 Task: Find connections with filter location Ashmūn with filter topic #whatinspiresmewith filter profile language German with filter current company ESAF Bank with filter school Dr.Babasaheb Ambedkar Technological University, Lonere - Raigad with filter industry Market Research with filter service category Bankruptcy Law with filter keywords title Manufacturing Assembler
Action: Mouse moved to (558, 110)
Screenshot: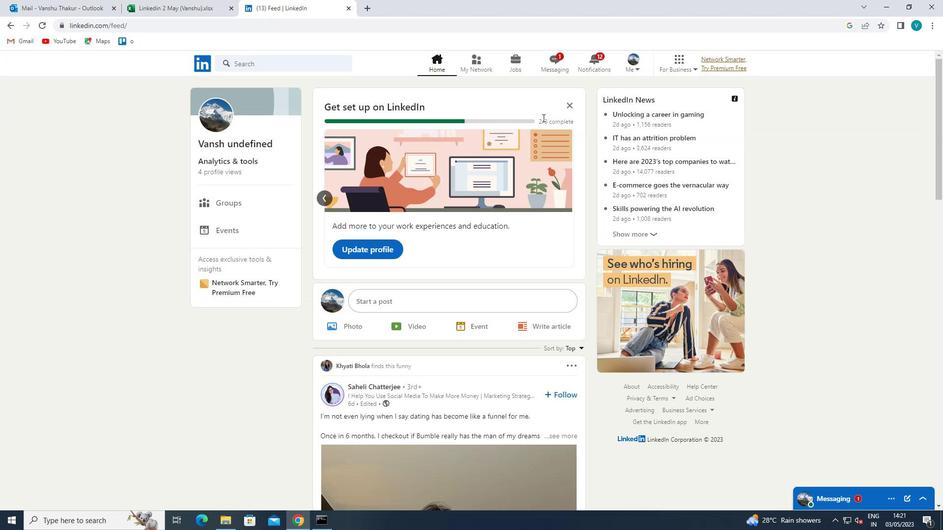 
Action: Mouse scrolled (558, 110) with delta (0, 0)
Screenshot: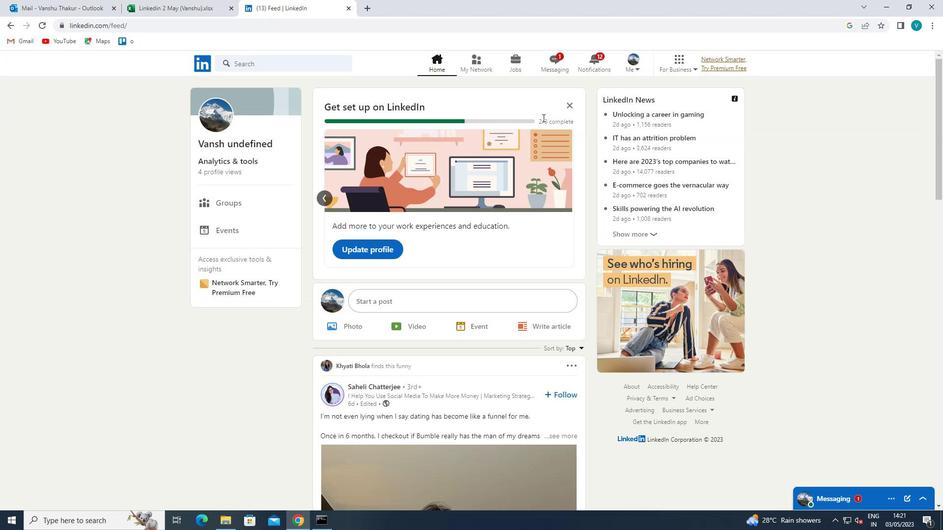 
Action: Mouse moved to (474, 61)
Screenshot: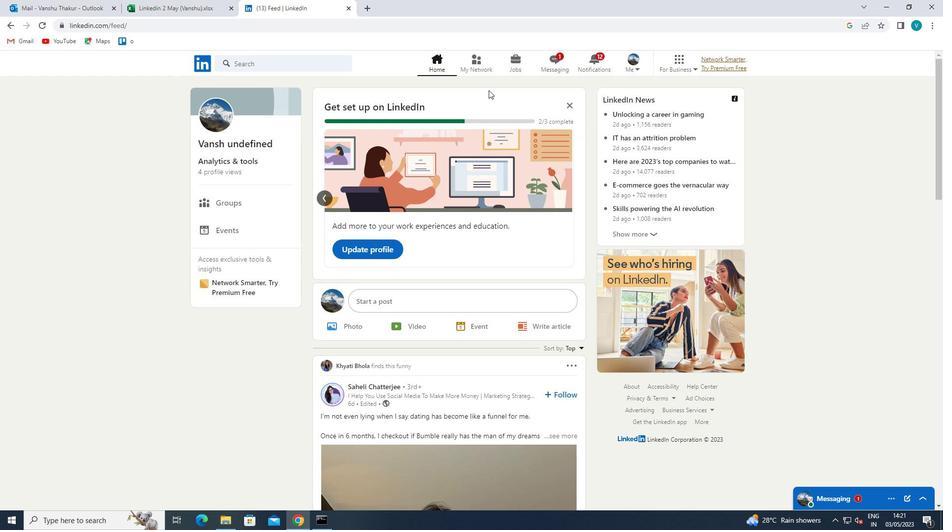 
Action: Mouse pressed left at (474, 61)
Screenshot: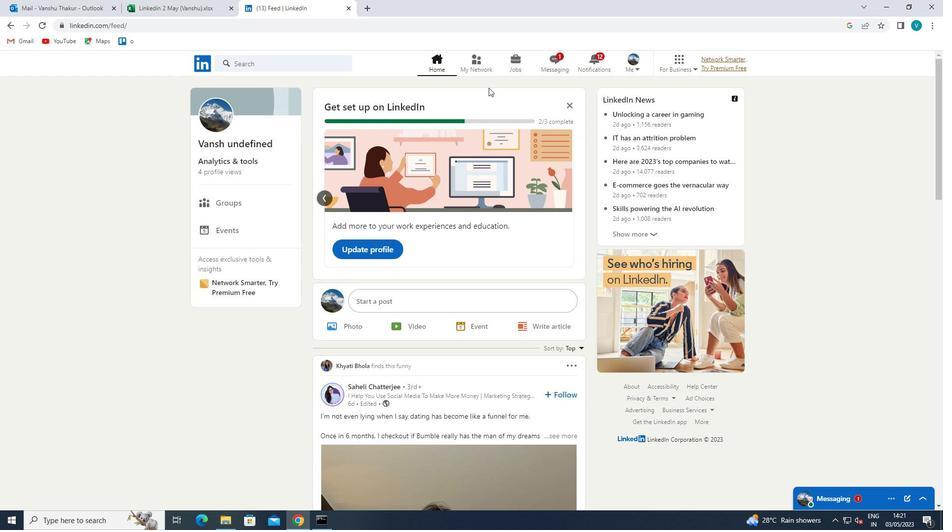 
Action: Mouse moved to (240, 115)
Screenshot: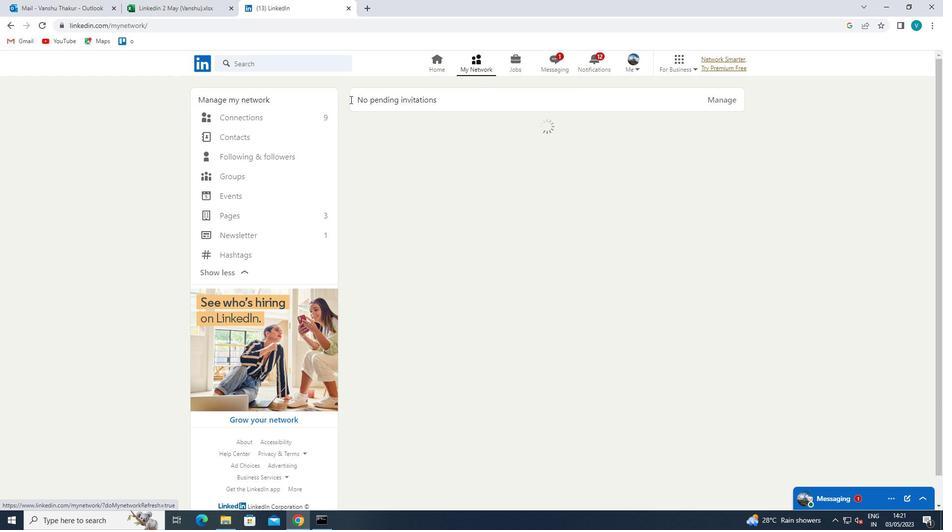 
Action: Mouse pressed left at (240, 115)
Screenshot: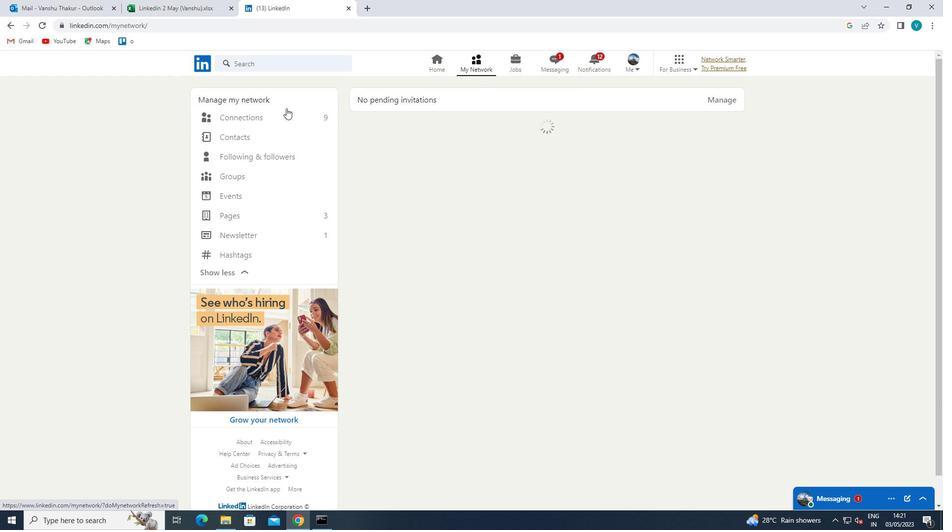 
Action: Mouse moved to (532, 116)
Screenshot: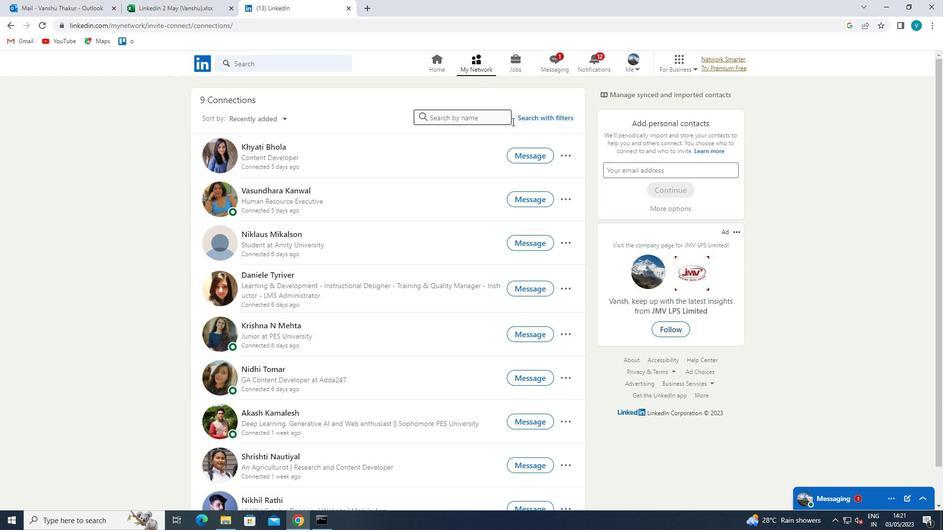 
Action: Mouse pressed left at (532, 116)
Screenshot: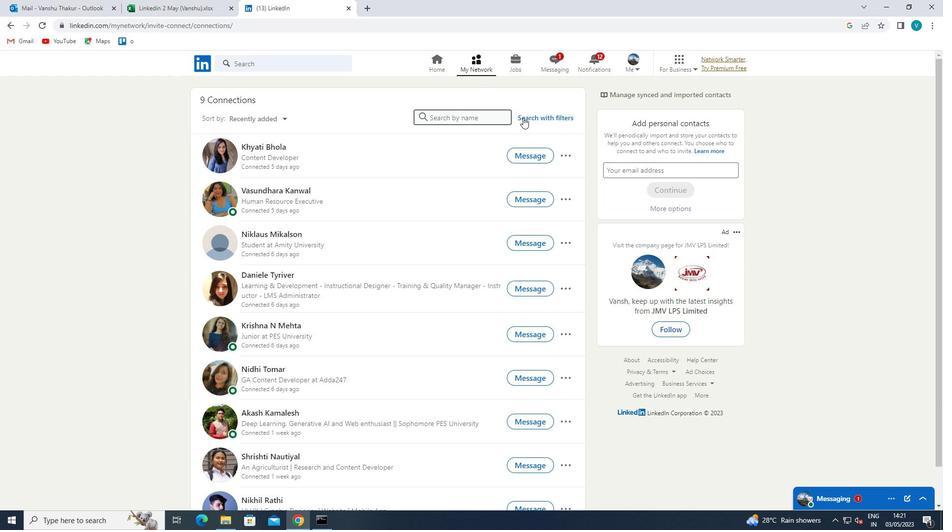
Action: Mouse moved to (477, 90)
Screenshot: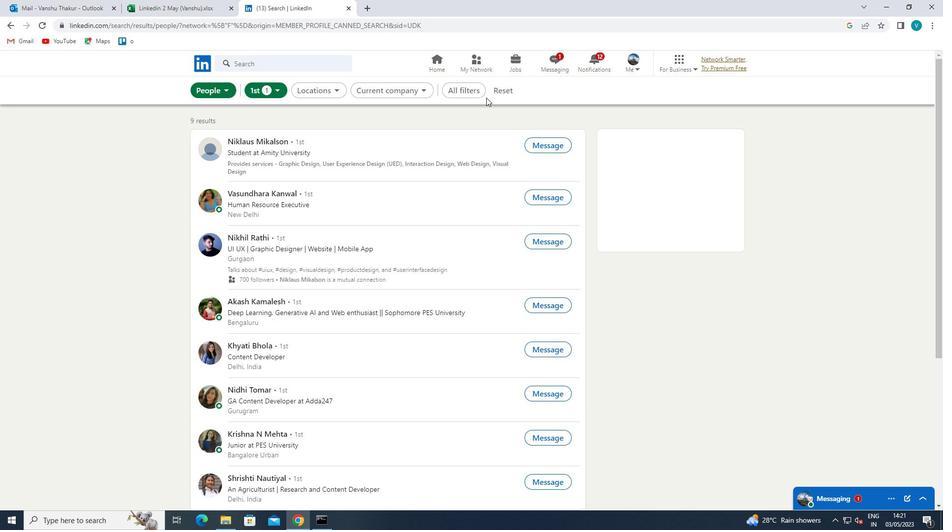 
Action: Mouse pressed left at (477, 90)
Screenshot: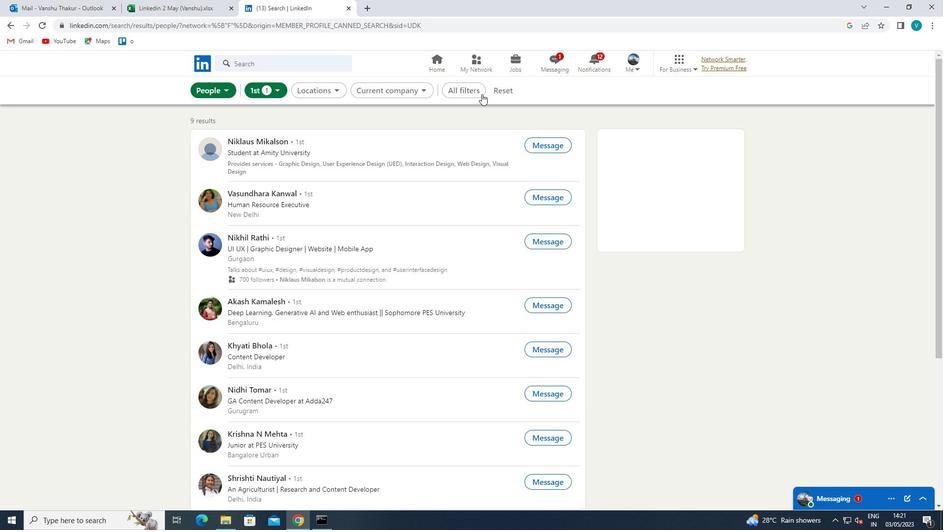 
Action: Mouse moved to (697, 163)
Screenshot: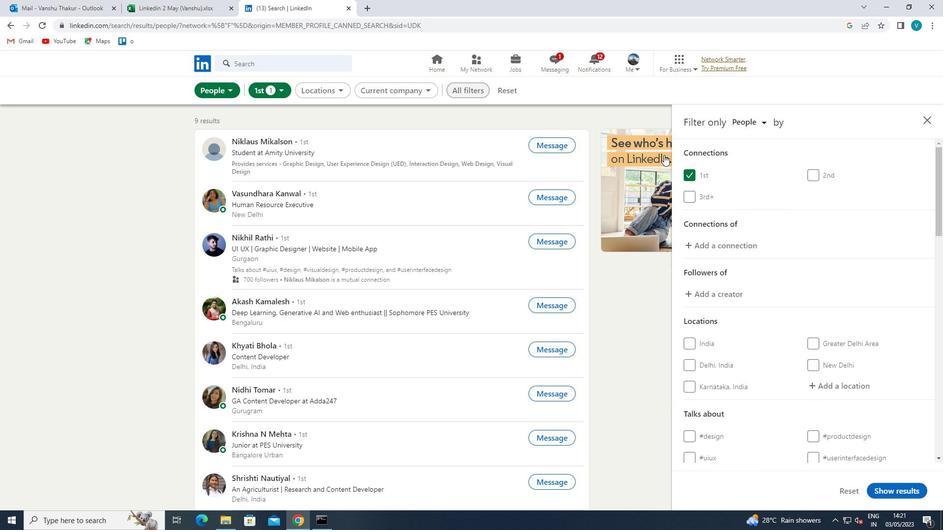 
Action: Mouse scrolled (697, 163) with delta (0, 0)
Screenshot: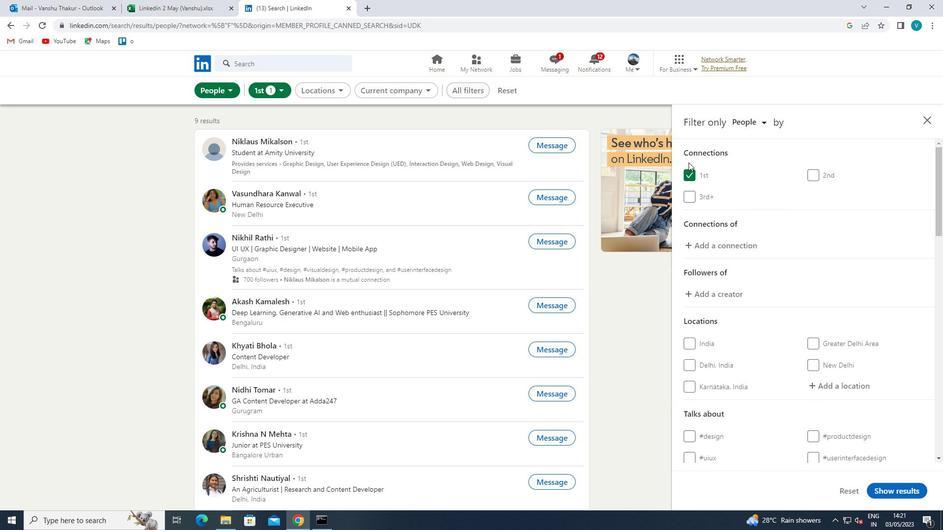 
Action: Mouse scrolled (697, 163) with delta (0, 0)
Screenshot: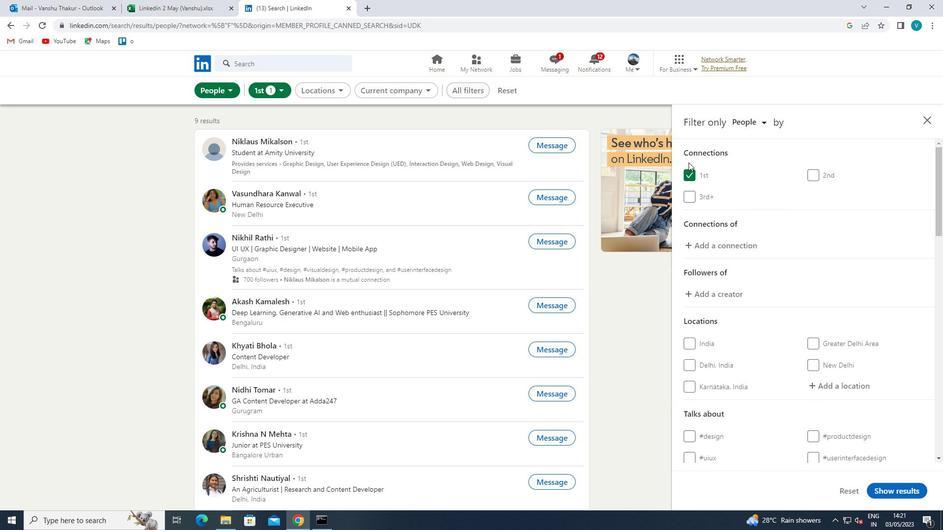 
Action: Mouse moved to (856, 287)
Screenshot: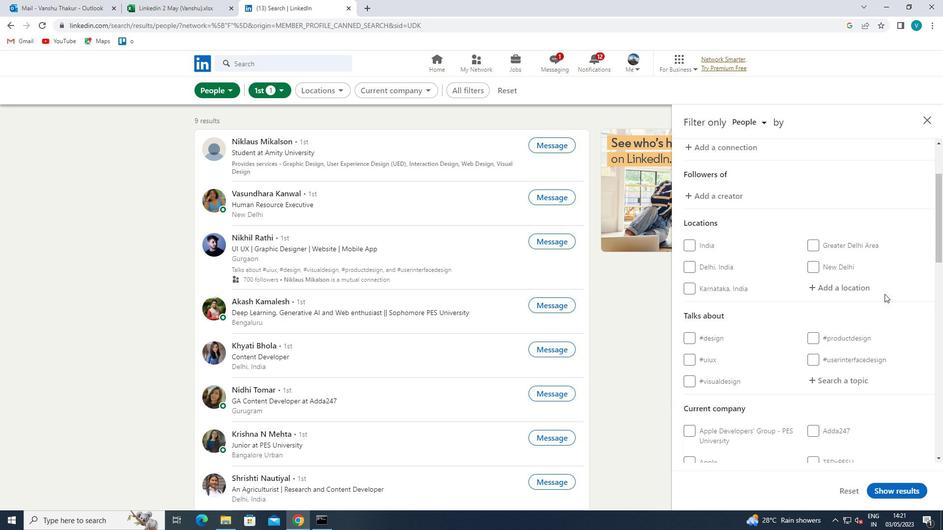 
Action: Mouse pressed left at (856, 287)
Screenshot: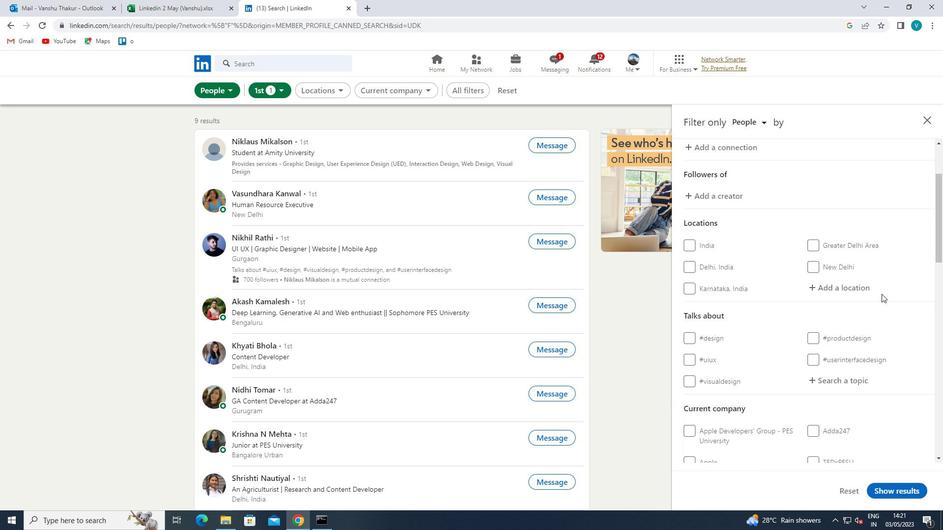 
Action: Mouse moved to (459, 120)
Screenshot: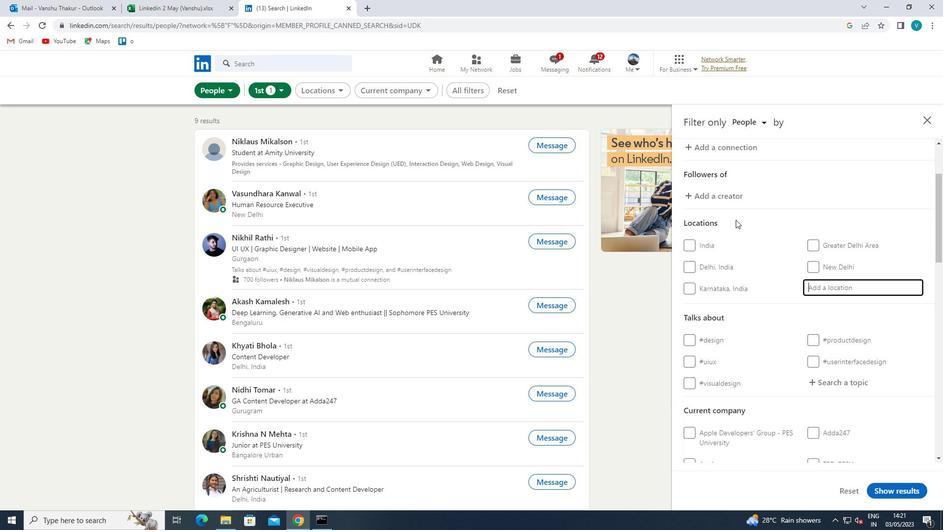 
Action: Key pressed <Key.shift>ASHMUN
Screenshot: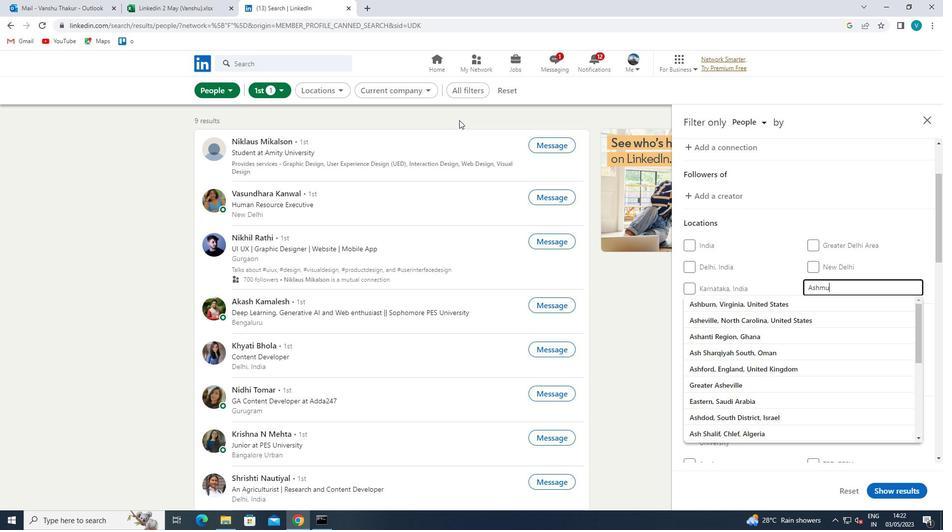 
Action: Mouse moved to (748, 285)
Screenshot: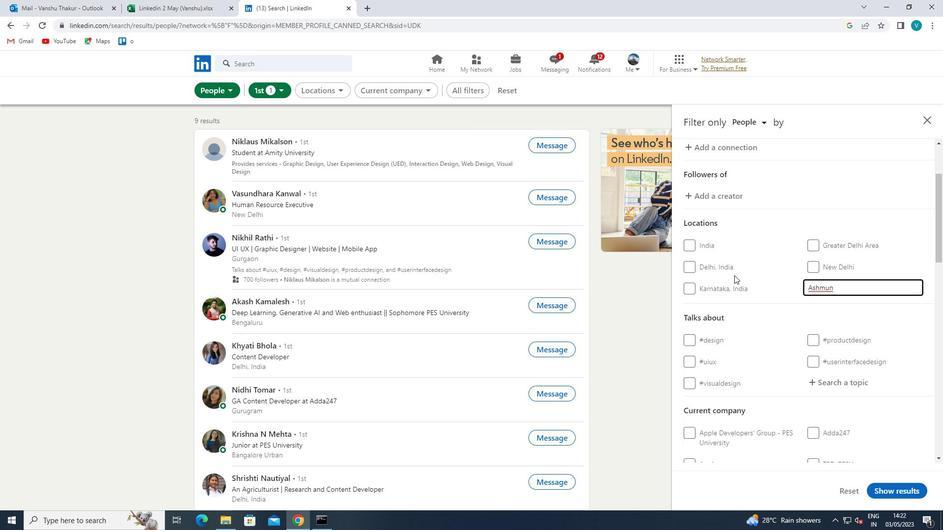 
Action: Mouse pressed left at (748, 285)
Screenshot: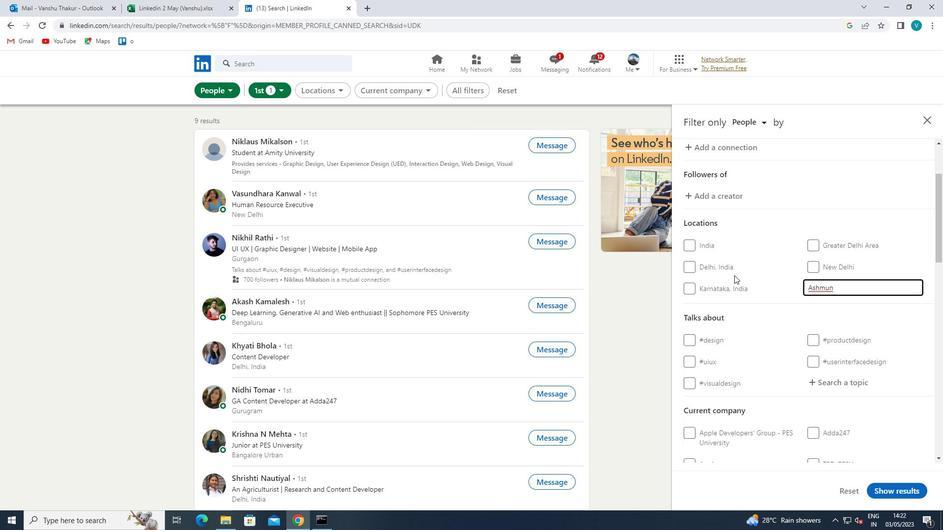 
Action: Mouse moved to (829, 311)
Screenshot: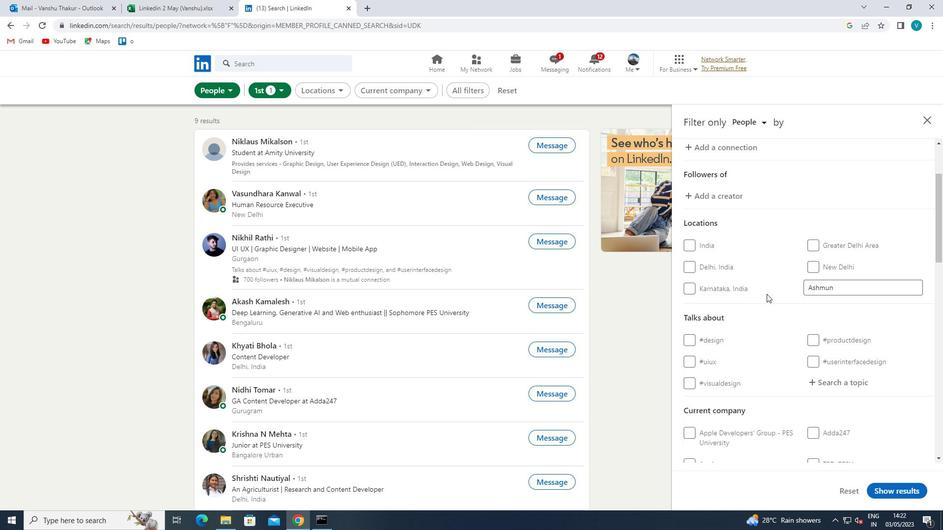 
Action: Mouse scrolled (829, 311) with delta (0, 0)
Screenshot: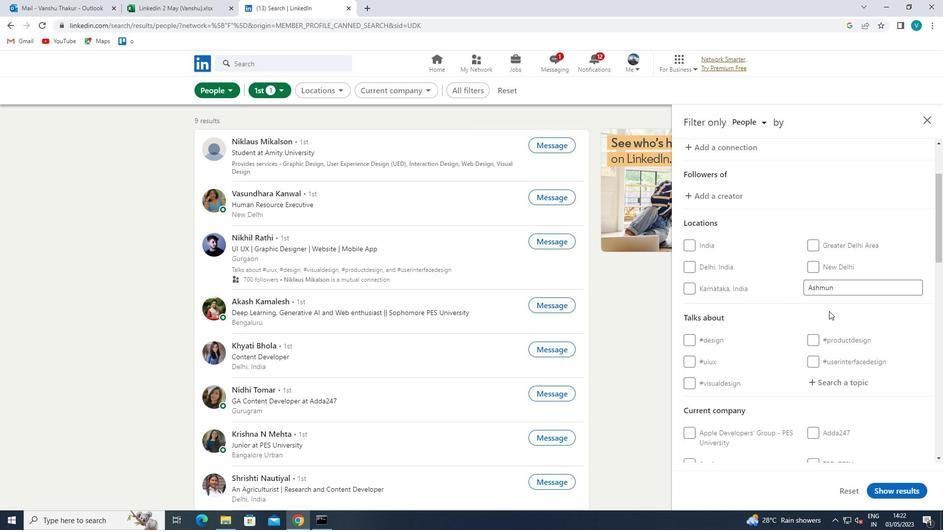 
Action: Mouse scrolled (829, 311) with delta (0, 0)
Screenshot: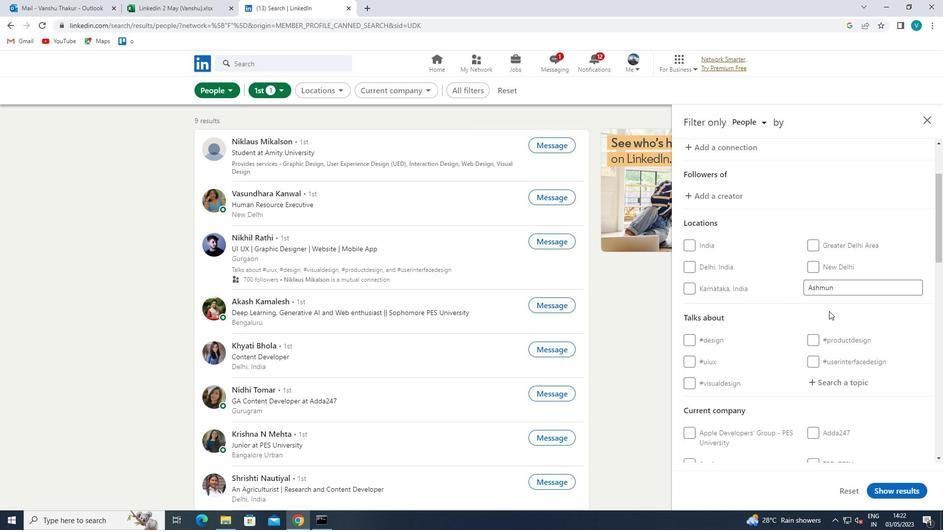 
Action: Mouse moved to (841, 288)
Screenshot: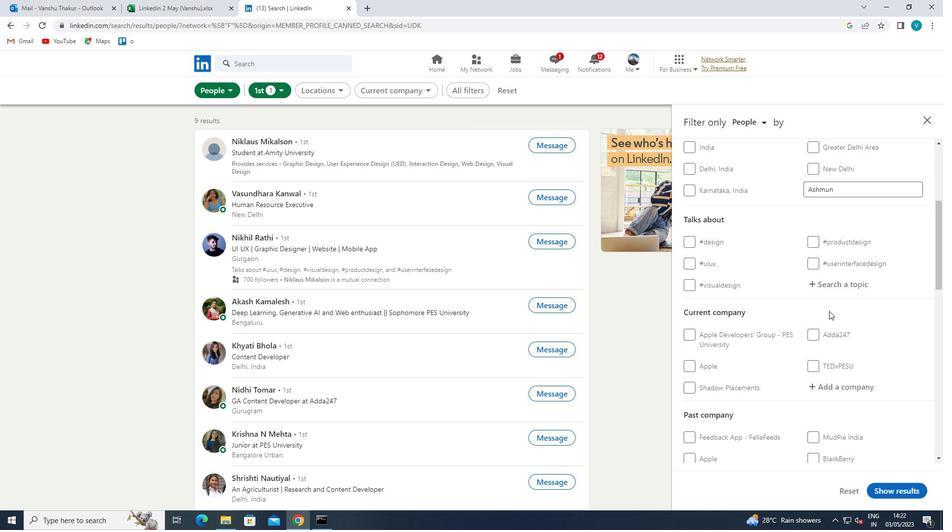 
Action: Mouse pressed left at (841, 288)
Screenshot: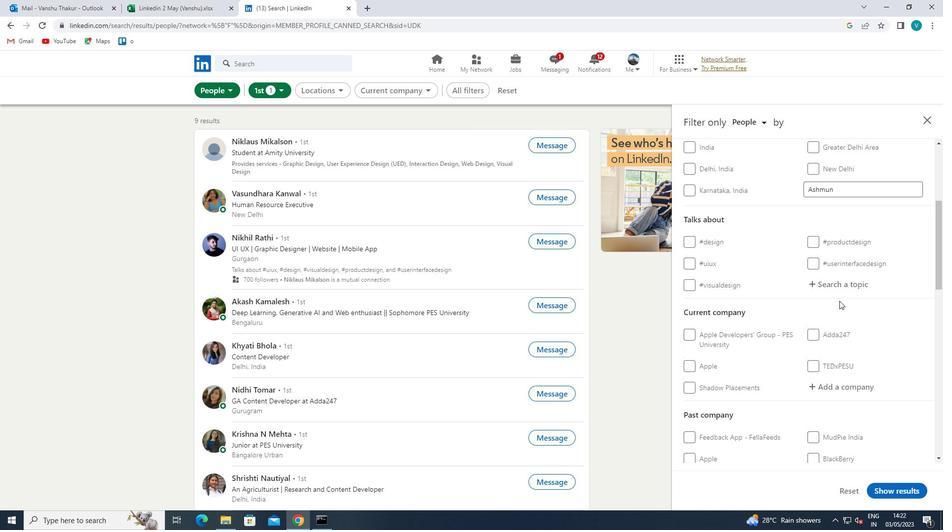 
Action: Mouse moved to (742, 232)
Screenshot: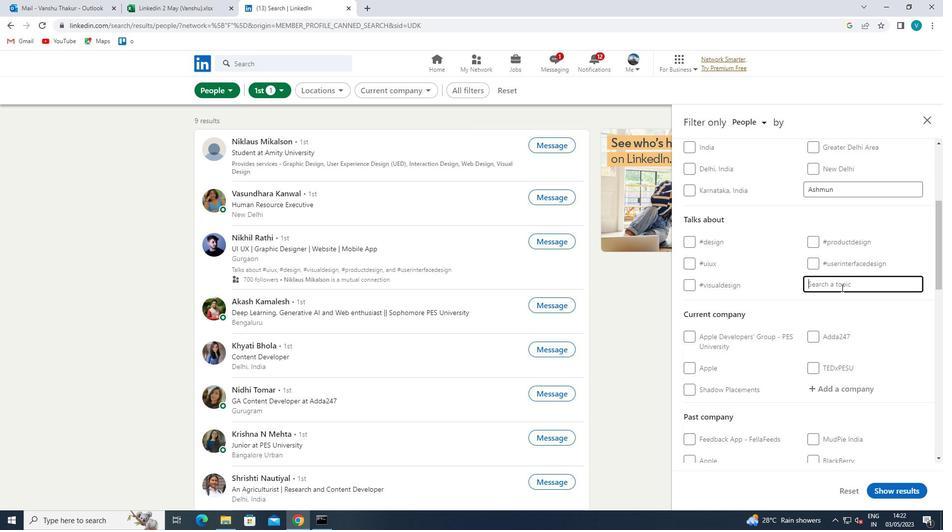 
Action: Key pressed WHATINSPIRES
Screenshot: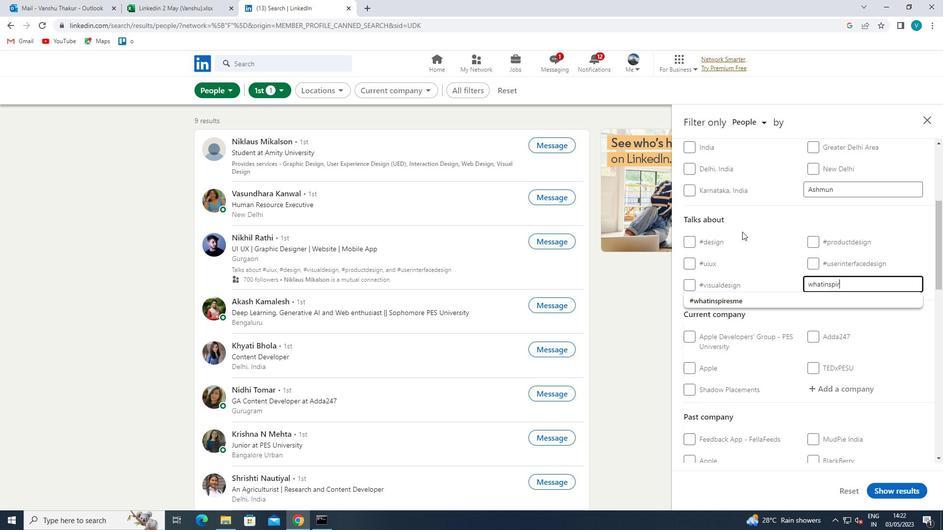 
Action: Mouse moved to (745, 297)
Screenshot: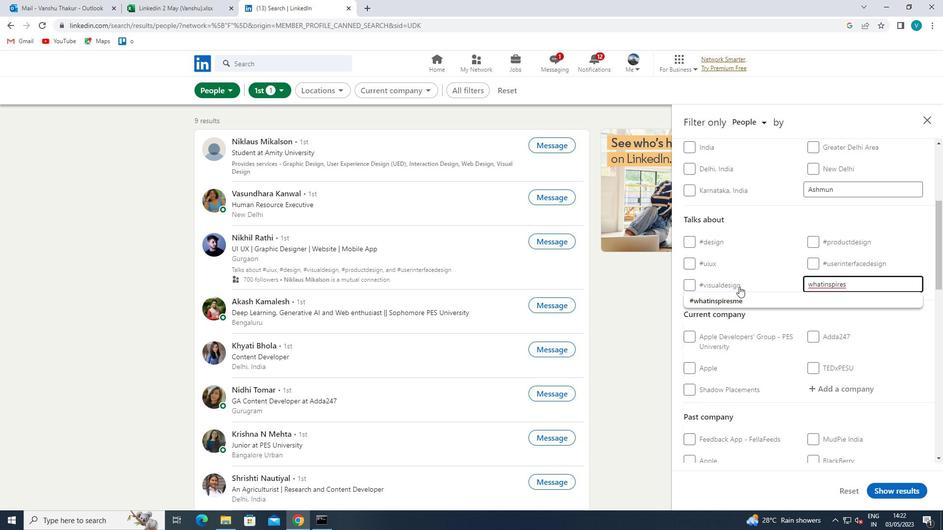 
Action: Mouse pressed left at (745, 297)
Screenshot: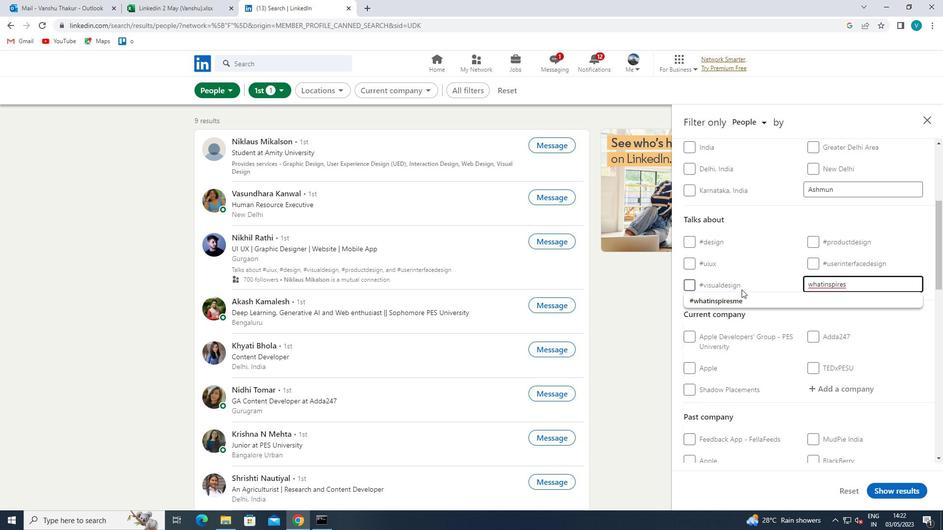
Action: Mouse moved to (746, 297)
Screenshot: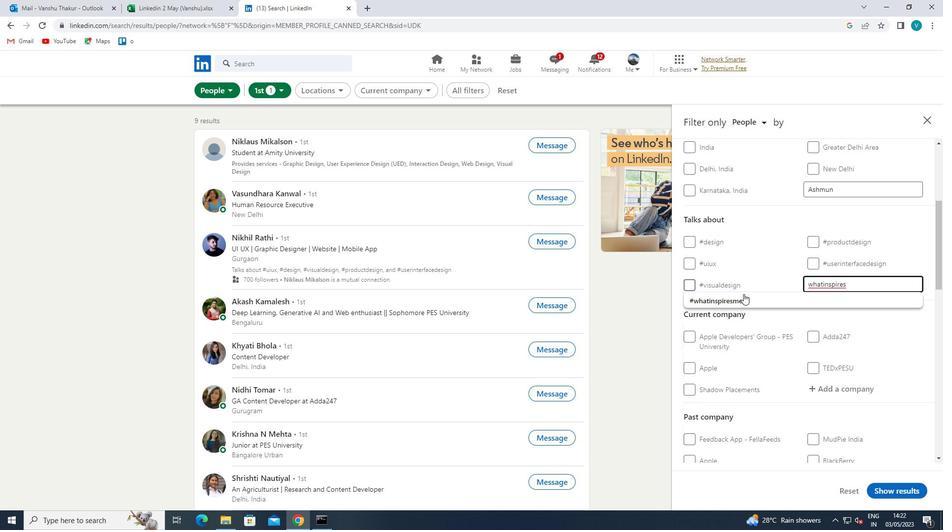 
Action: Mouse scrolled (746, 297) with delta (0, 0)
Screenshot: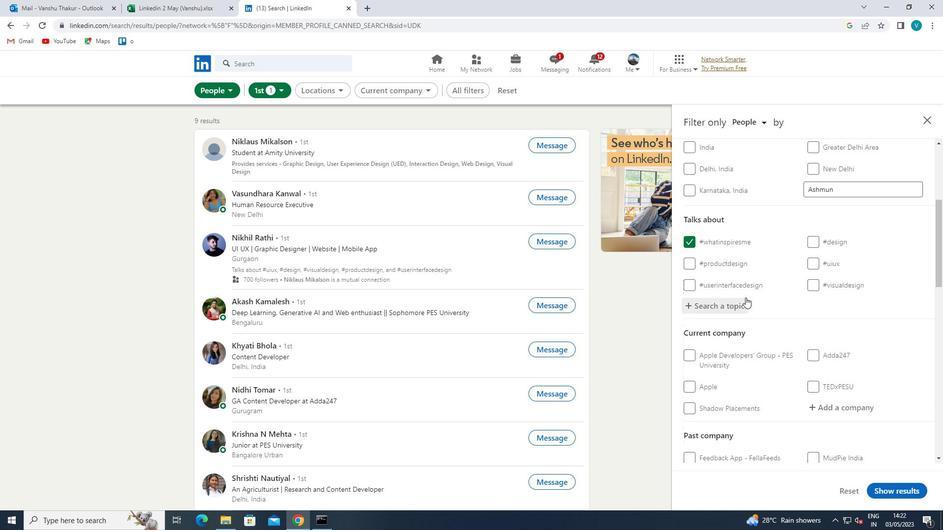 
Action: Mouse scrolled (746, 297) with delta (0, 0)
Screenshot: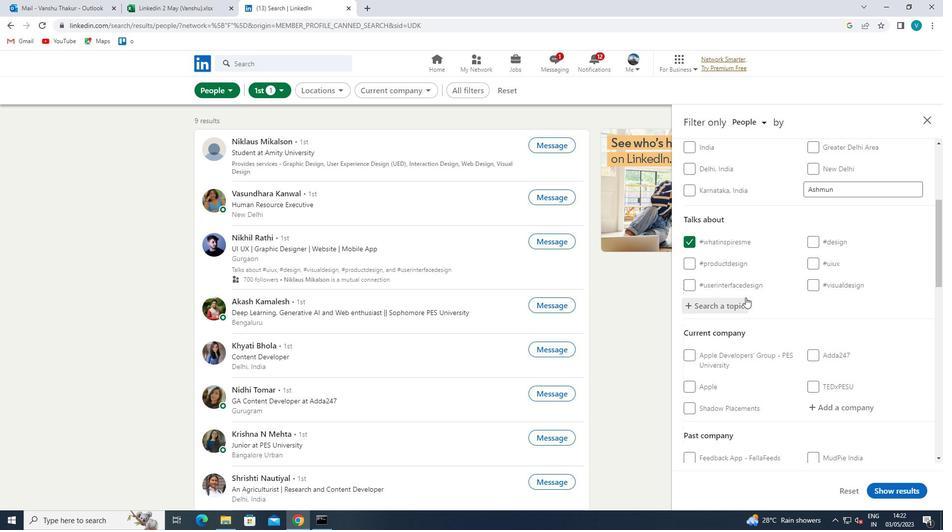 
Action: Mouse moved to (864, 313)
Screenshot: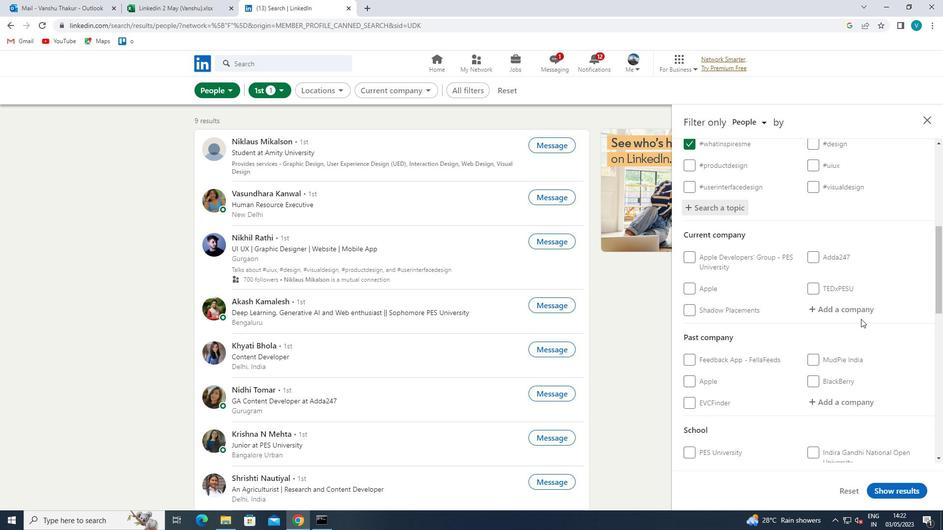 
Action: Mouse pressed left at (864, 313)
Screenshot: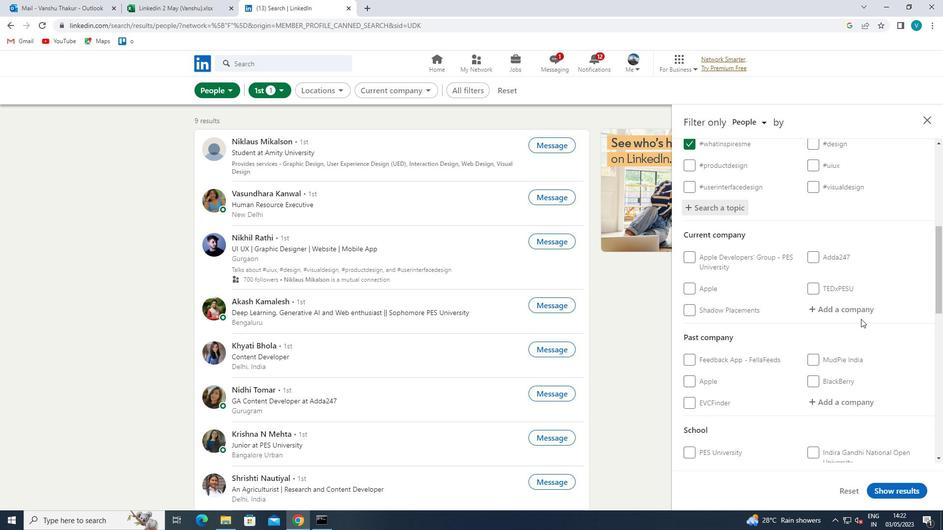 
Action: Key pressed <Key.shift>
Screenshot: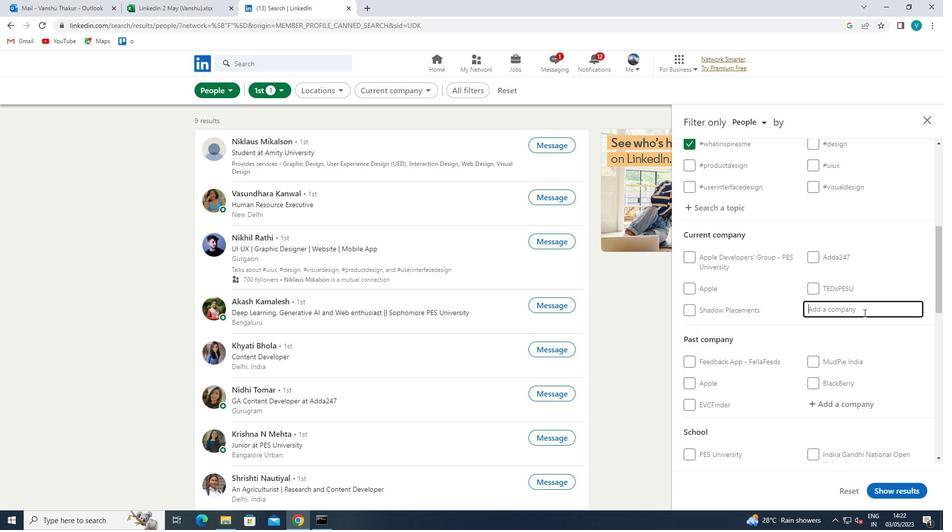
Action: Mouse moved to (832, 294)
Screenshot: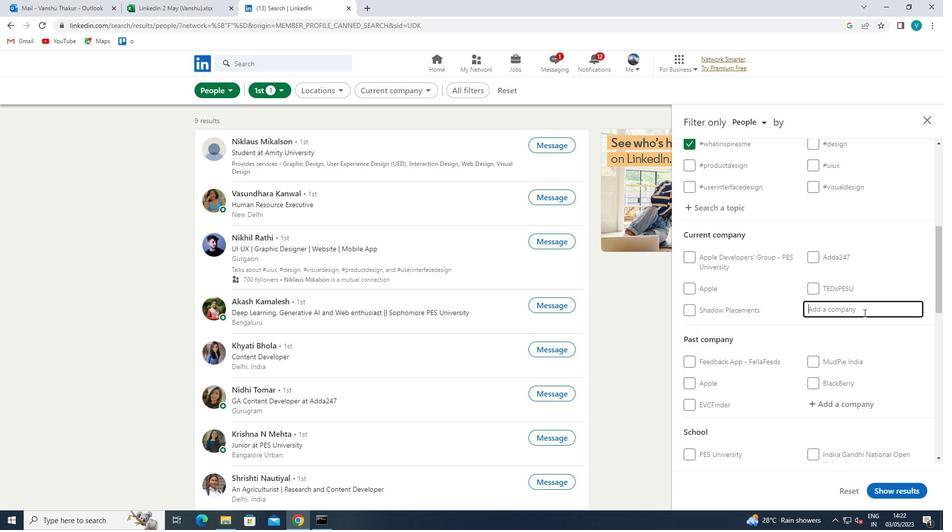 
Action: Key pressed <Key.shift><Key.shift>ESAF
Screenshot: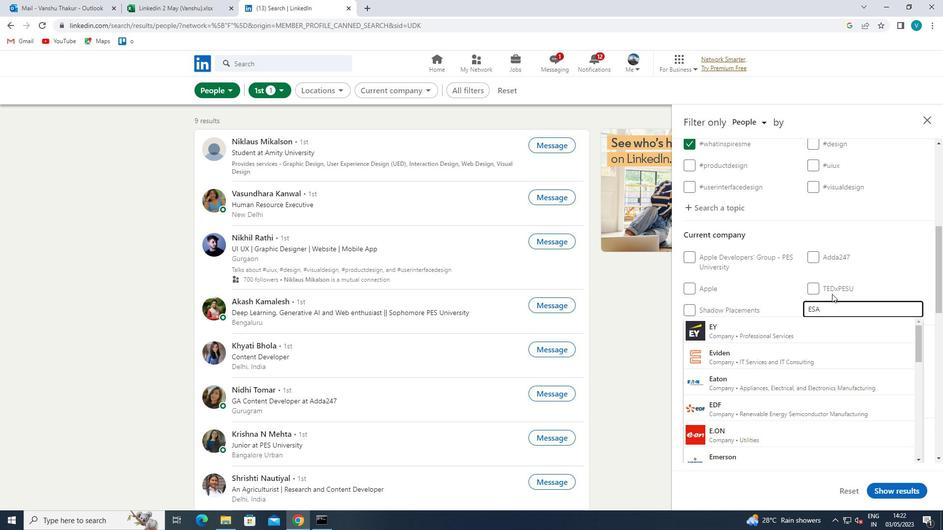 
Action: Mouse moved to (789, 321)
Screenshot: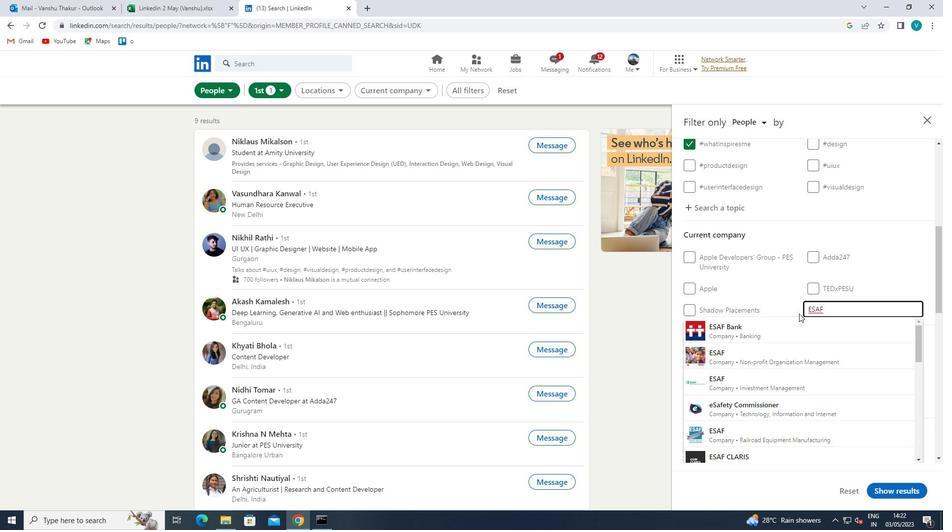 
Action: Mouse pressed left at (789, 321)
Screenshot: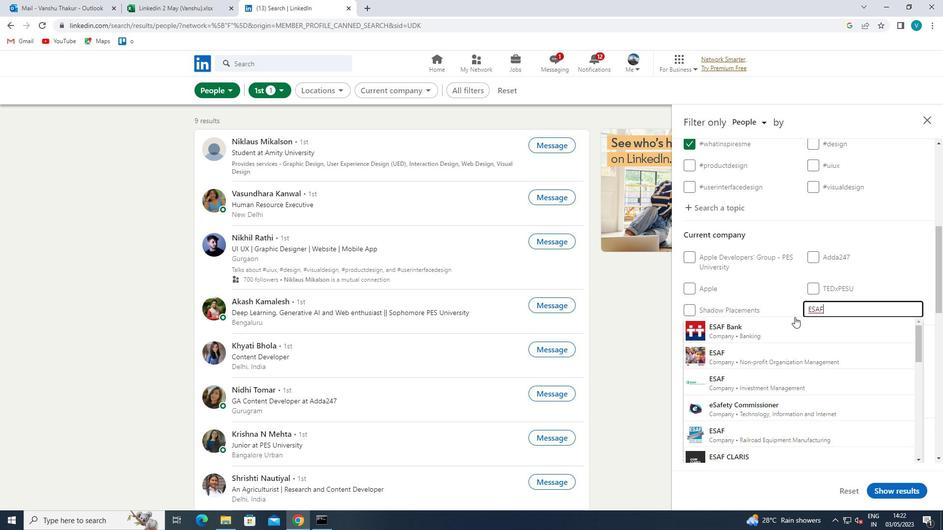 
Action: Mouse scrolled (789, 321) with delta (0, 0)
Screenshot: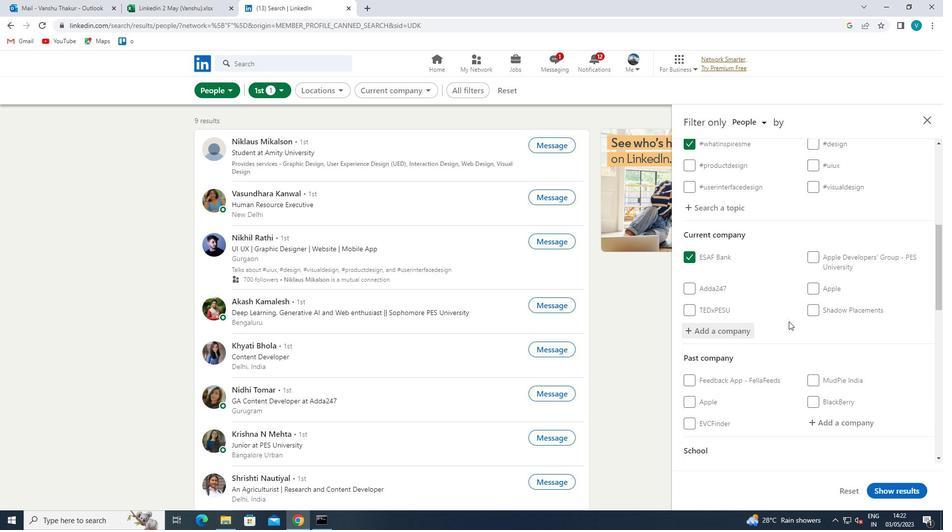 
Action: Mouse scrolled (789, 321) with delta (0, 0)
Screenshot: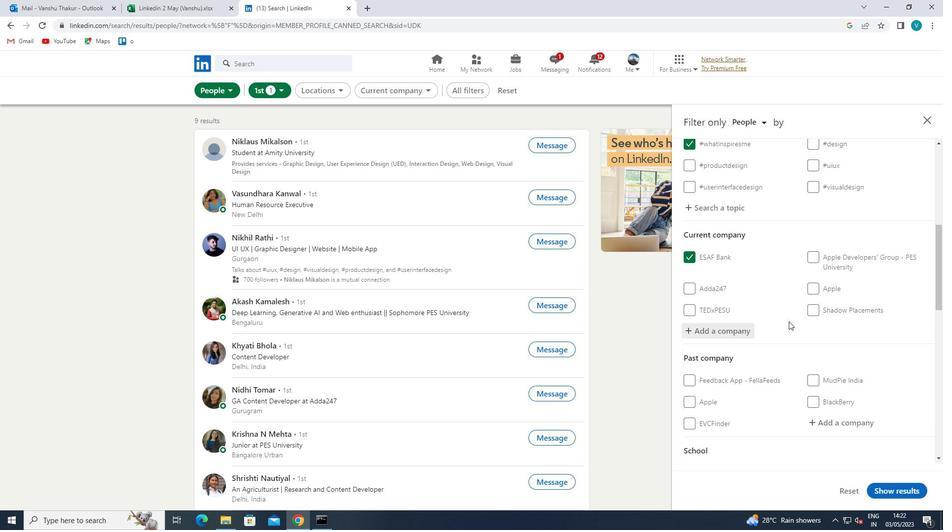 
Action: Mouse scrolled (789, 321) with delta (0, 0)
Screenshot: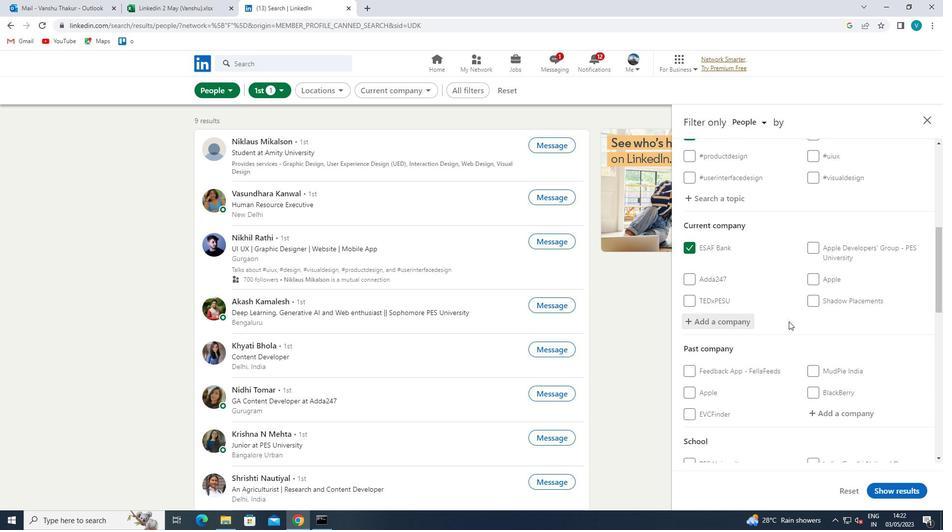 
Action: Mouse scrolled (789, 321) with delta (0, 0)
Screenshot: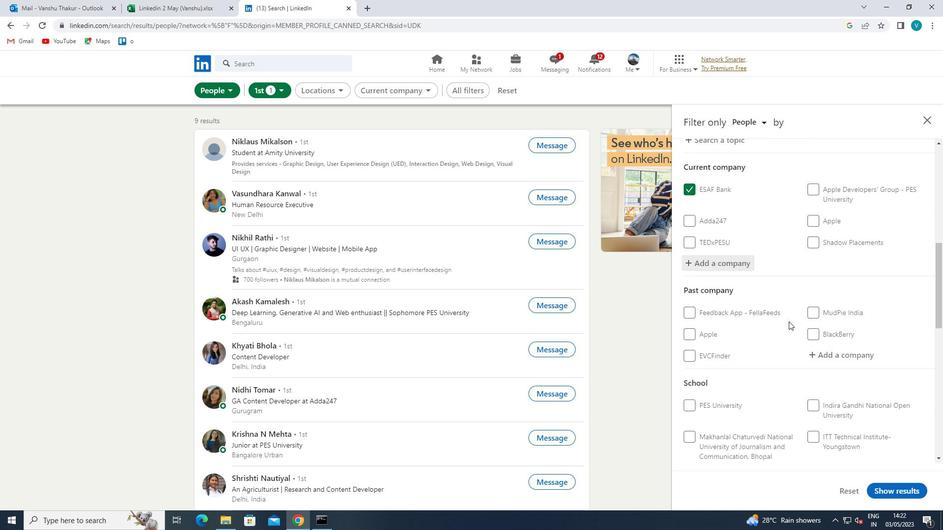 
Action: Mouse moved to (818, 349)
Screenshot: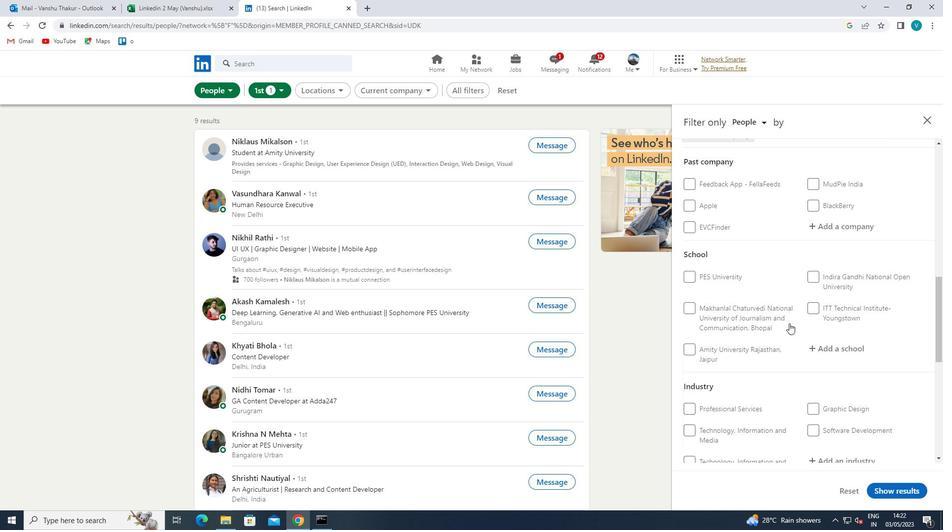 
Action: Mouse pressed left at (818, 349)
Screenshot: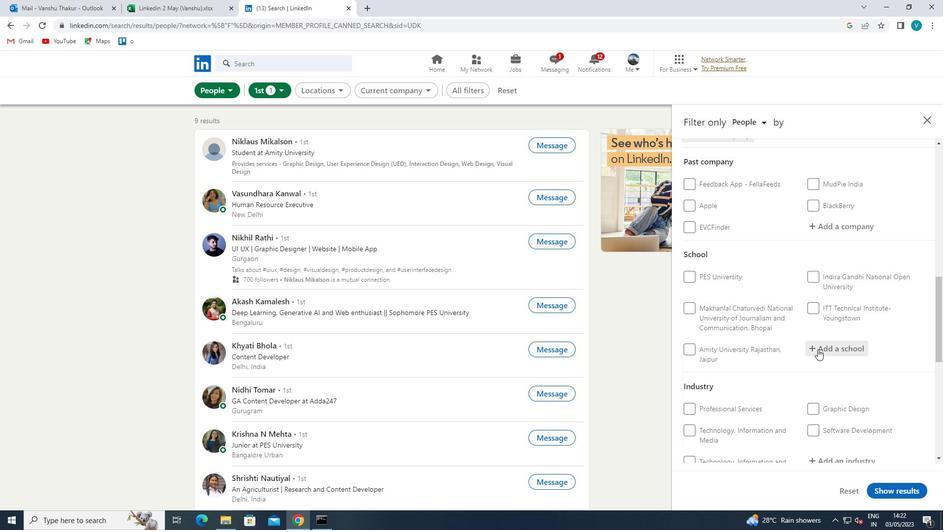 
Action: Key pressed <Key.shift>DR.<Key.shift><Key.shift><Key.shift><Key.shift><Key.shift>BABA
Screenshot: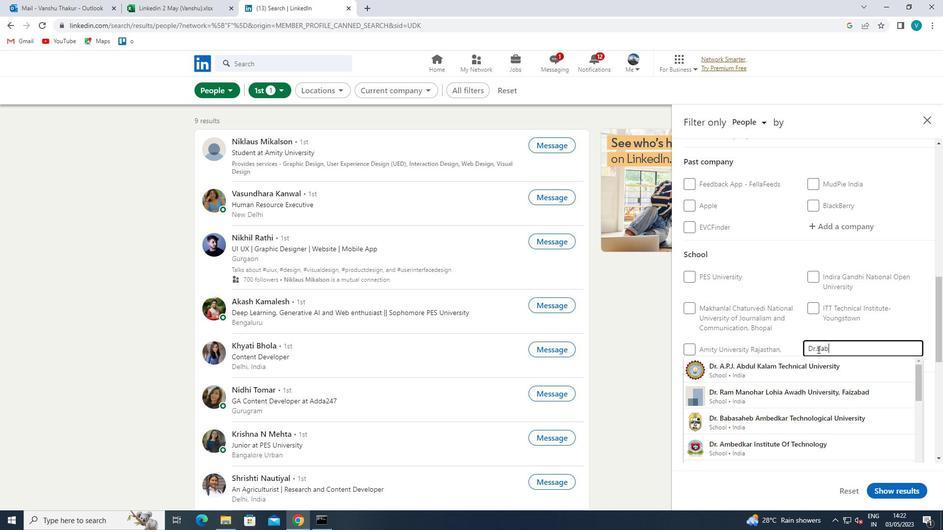 
Action: Mouse moved to (873, 405)
Screenshot: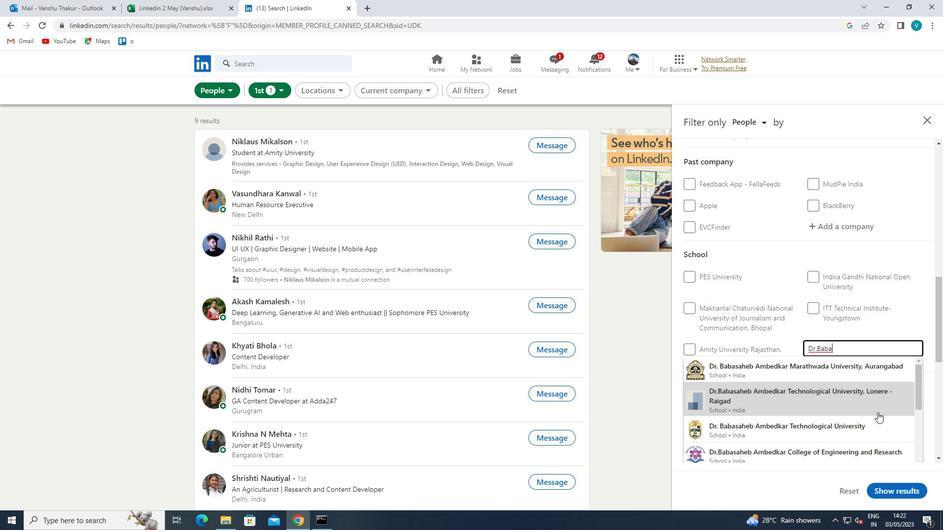 
Action: Mouse pressed left at (873, 405)
Screenshot: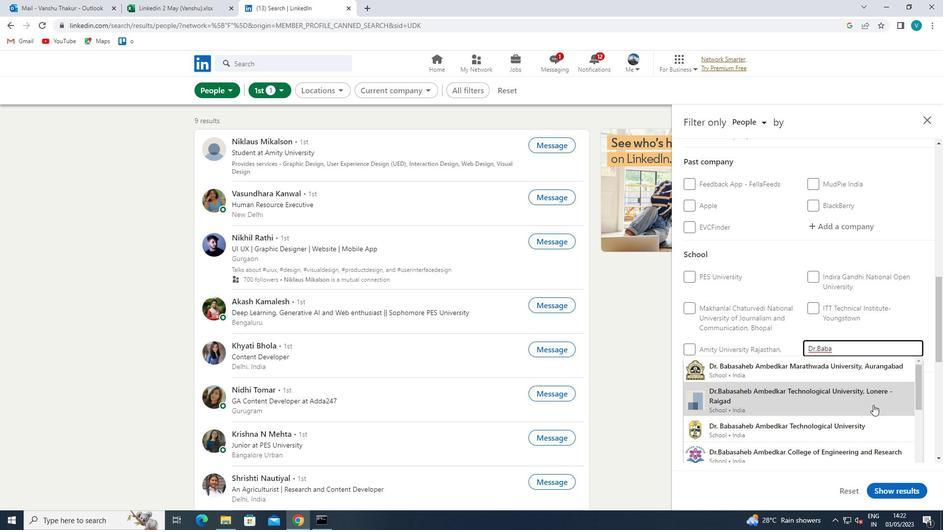 
Action: Mouse scrolled (873, 405) with delta (0, 0)
Screenshot: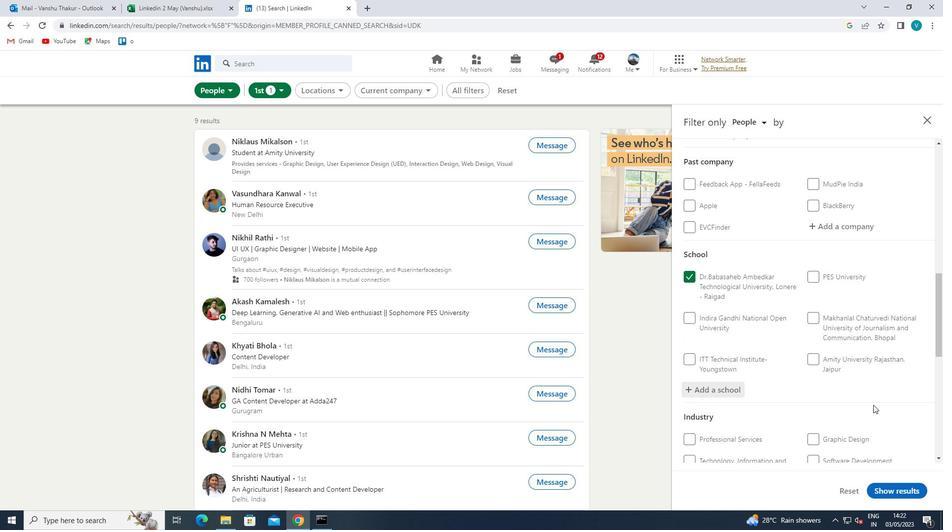 
Action: Mouse scrolled (873, 405) with delta (0, 0)
Screenshot: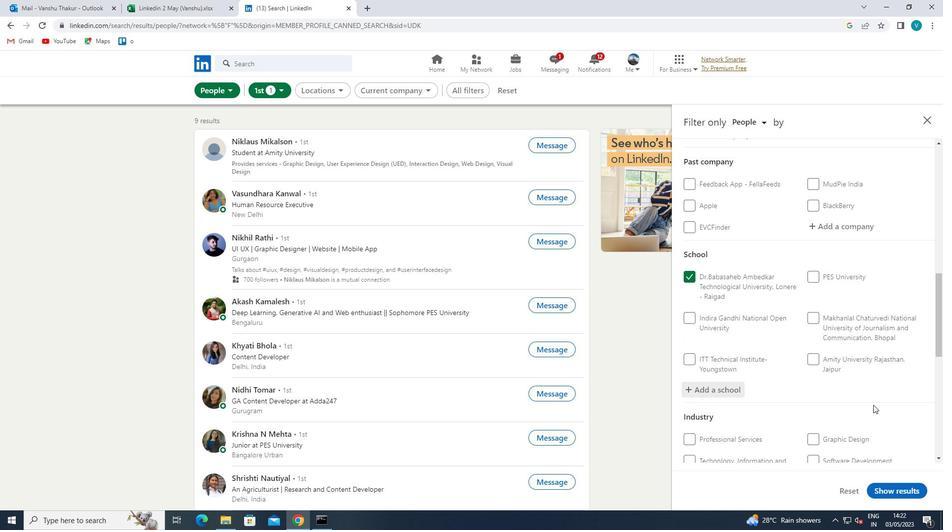 
Action: Mouse scrolled (873, 405) with delta (0, 0)
Screenshot: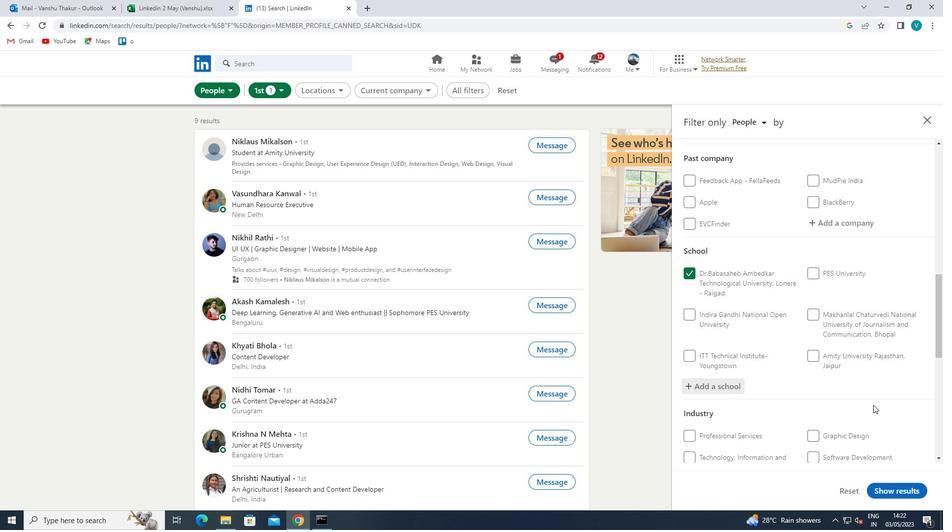 
Action: Mouse moved to (868, 343)
Screenshot: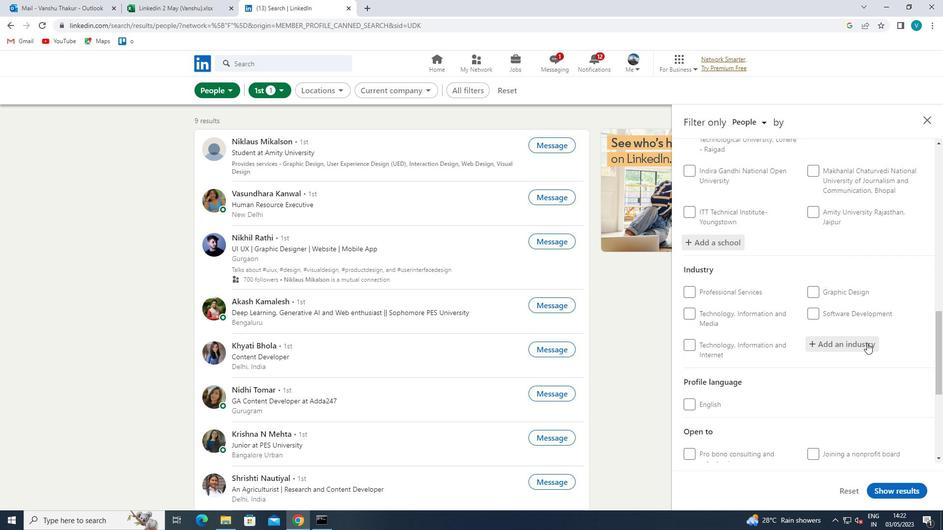 
Action: Mouse pressed left at (868, 343)
Screenshot: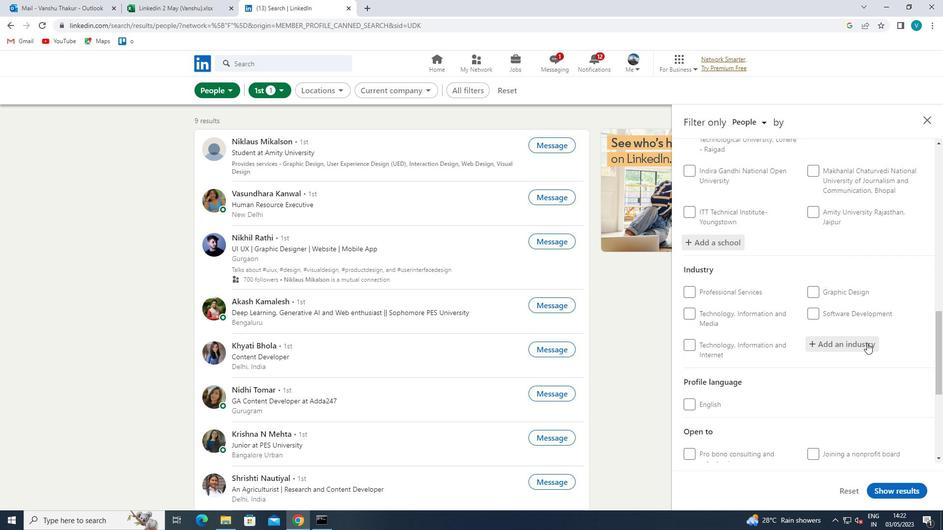
Action: Mouse moved to (904, 271)
Screenshot: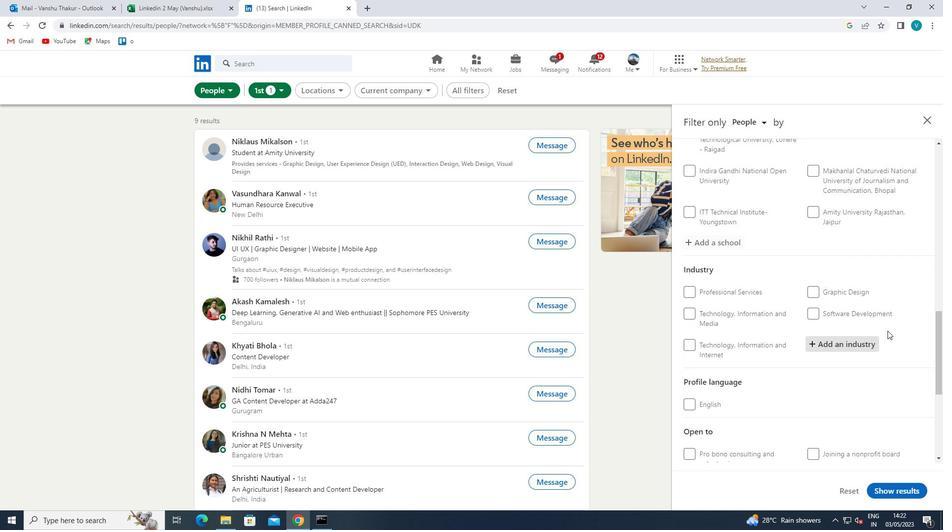 
Action: Key pressed <Key.shift>MARKET<Key.space>
Screenshot: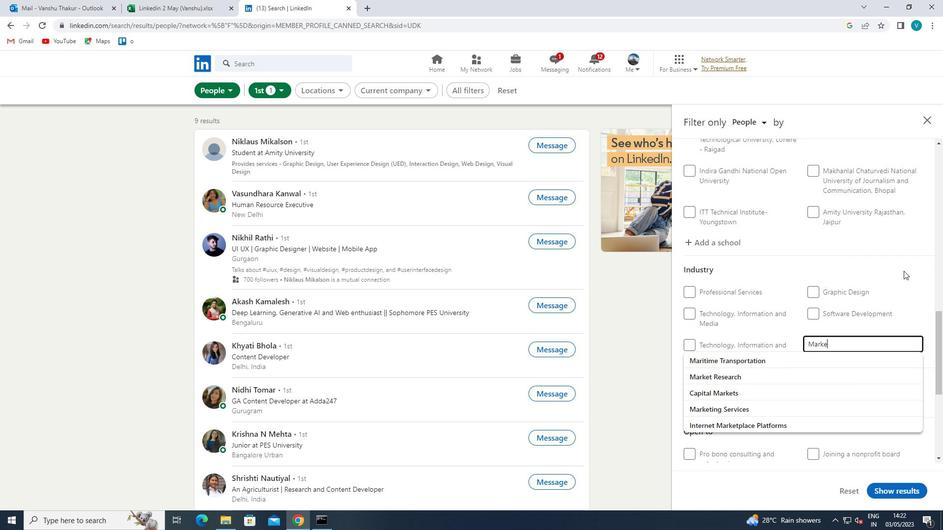 
Action: Mouse moved to (802, 359)
Screenshot: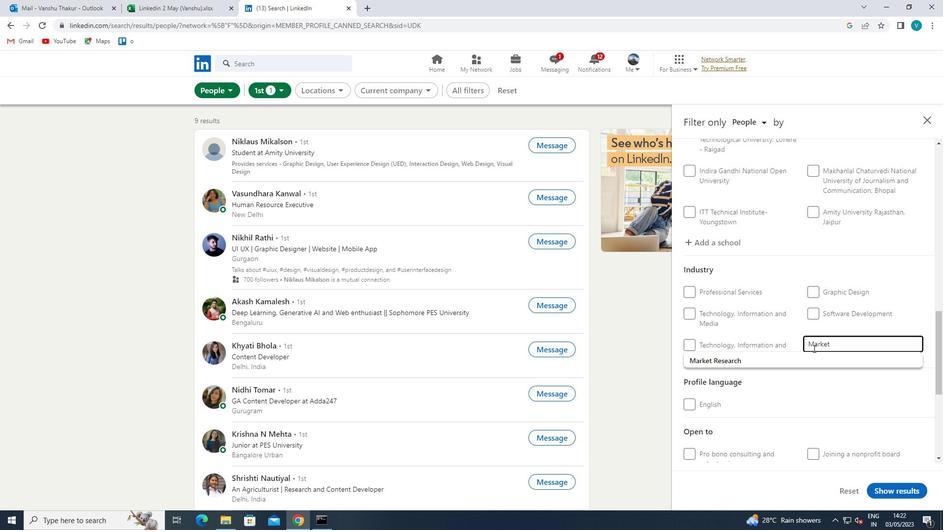 
Action: Mouse pressed left at (802, 359)
Screenshot: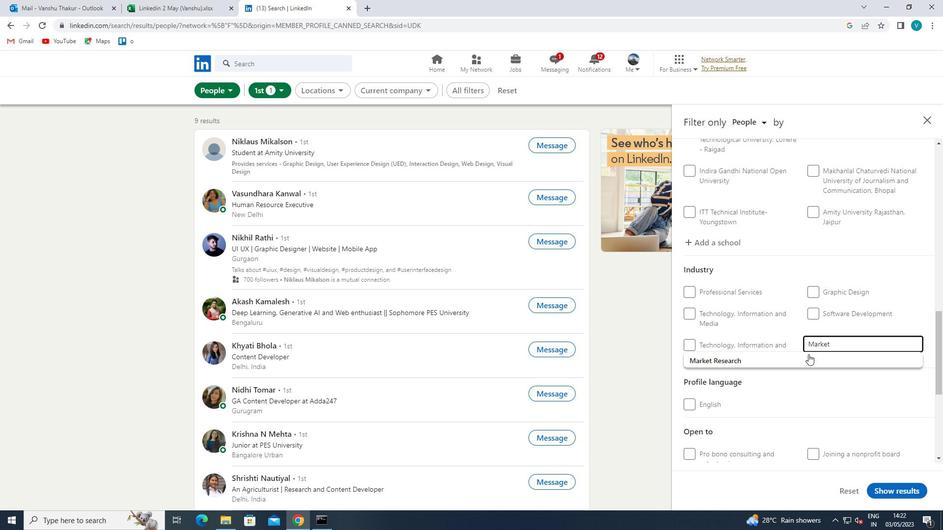 
Action: Mouse scrolled (802, 358) with delta (0, 0)
Screenshot: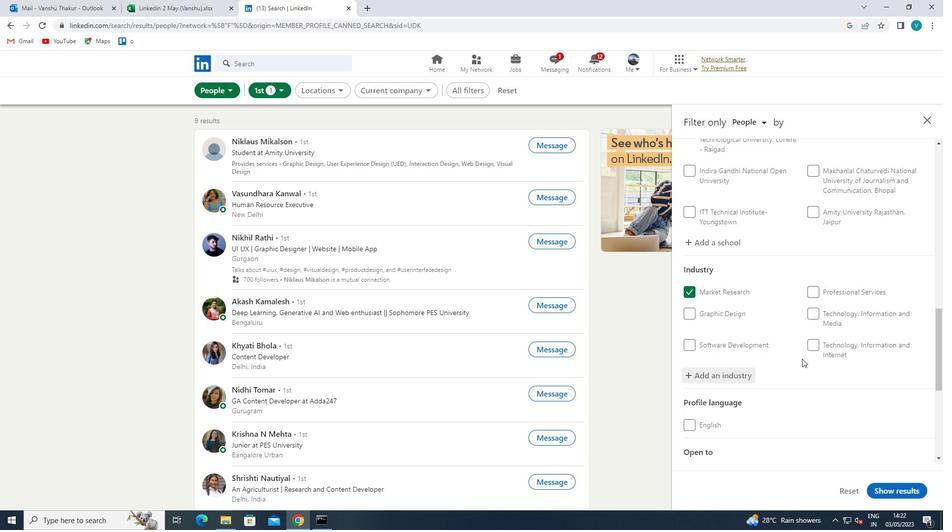 
Action: Mouse scrolled (802, 358) with delta (0, 0)
Screenshot: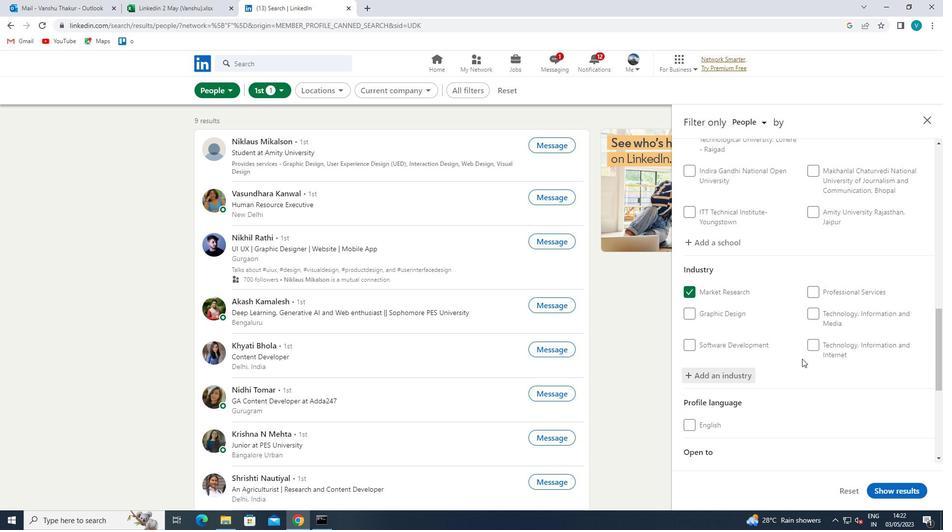 
Action: Mouse scrolled (802, 358) with delta (0, 0)
Screenshot: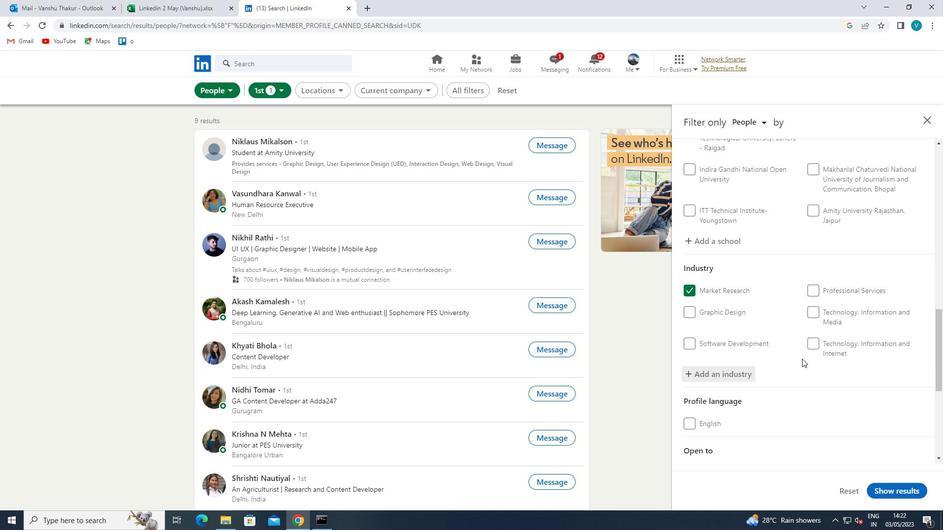 
Action: Mouse scrolled (802, 358) with delta (0, 0)
Screenshot: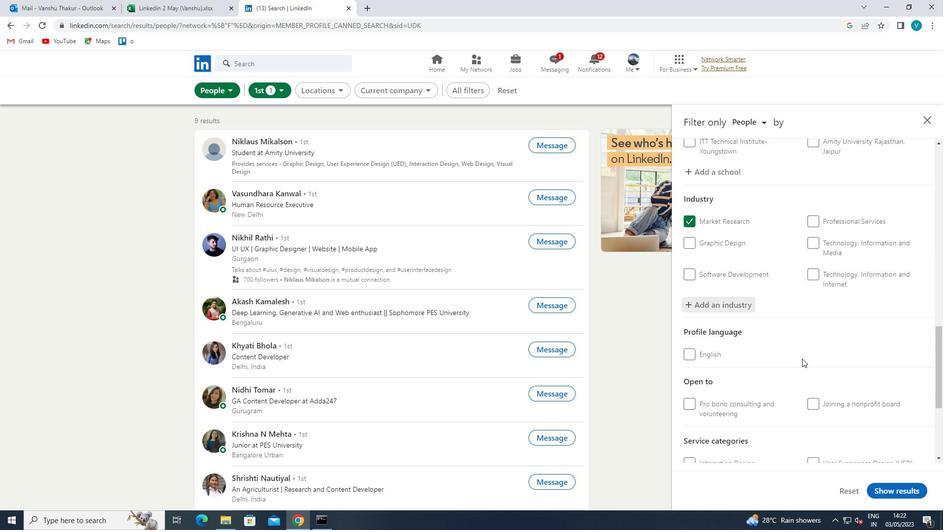 
Action: Mouse scrolled (802, 358) with delta (0, 0)
Screenshot: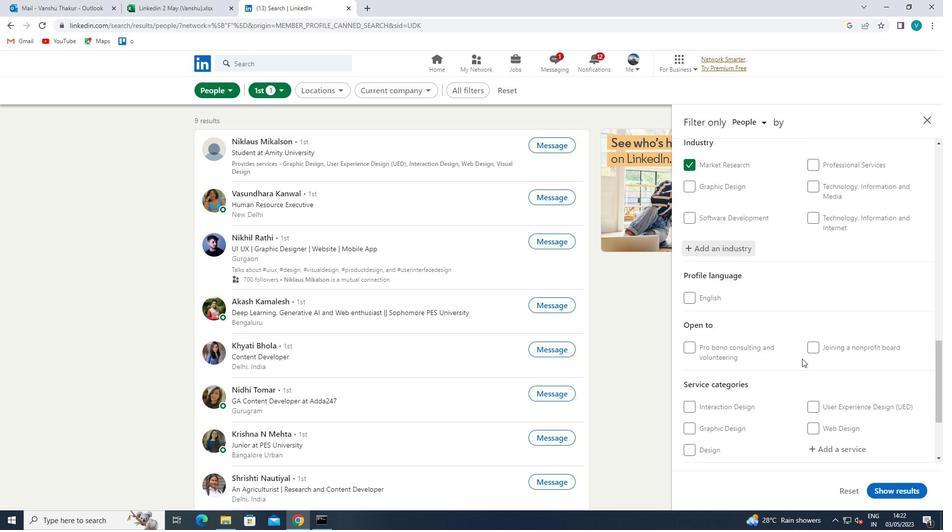 
Action: Mouse moved to (833, 331)
Screenshot: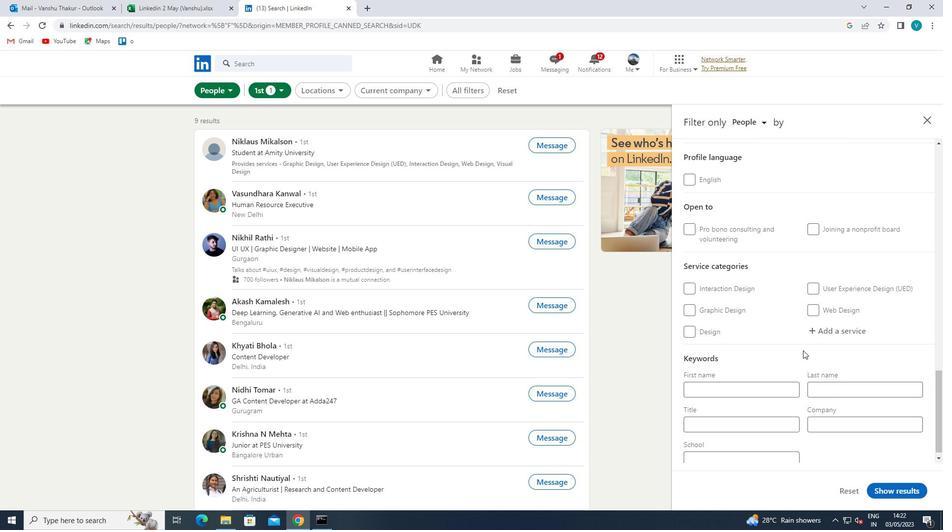 
Action: Mouse pressed left at (833, 331)
Screenshot: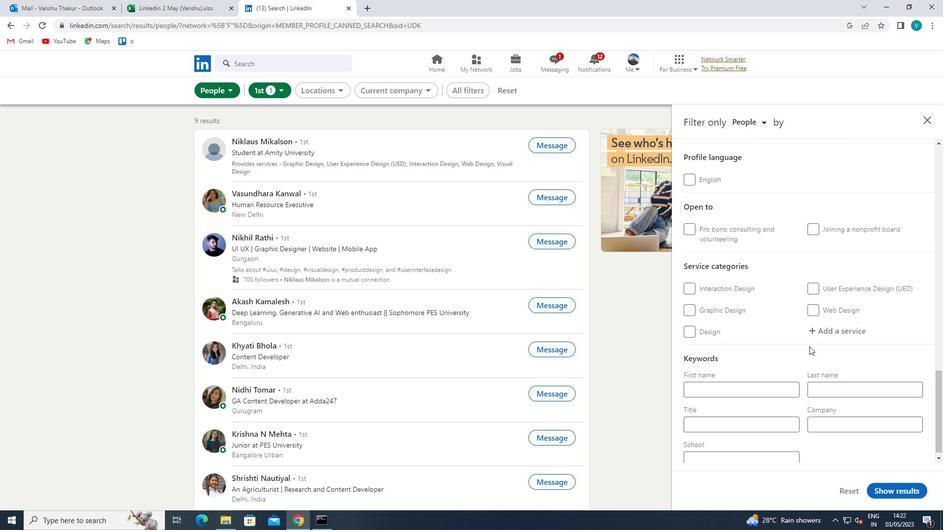 
Action: Key pressed <Key.shift>BANKK
Screenshot: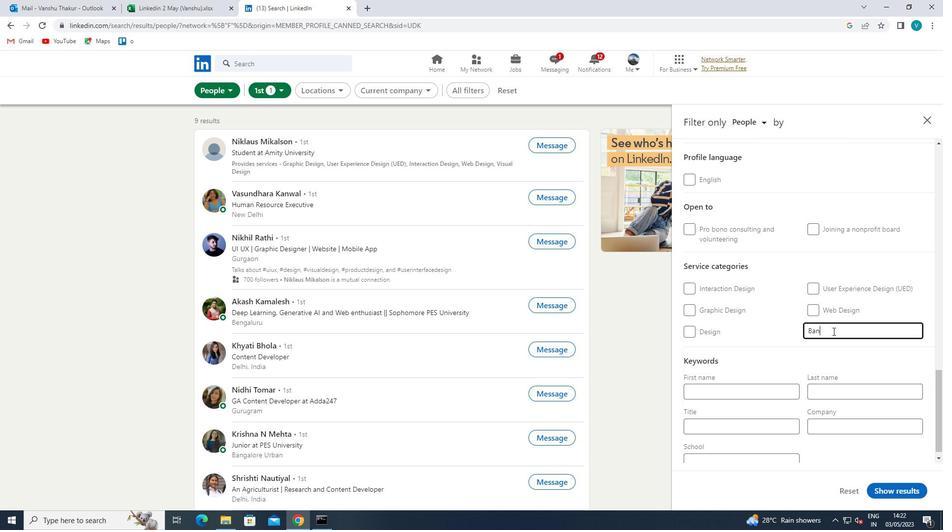 
Action: Mouse moved to (815, 319)
Screenshot: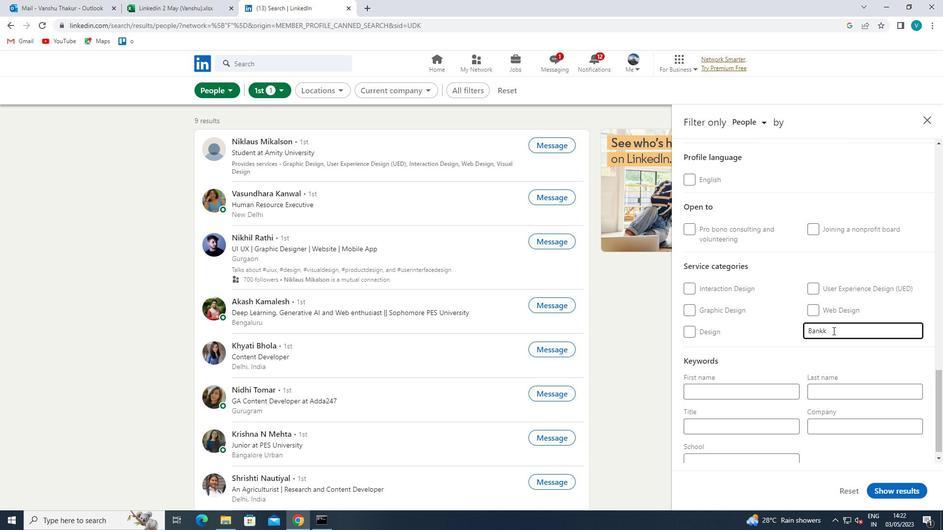 
Action: Key pressed <Key.backspace>RUPTCY<Key.space>
Screenshot: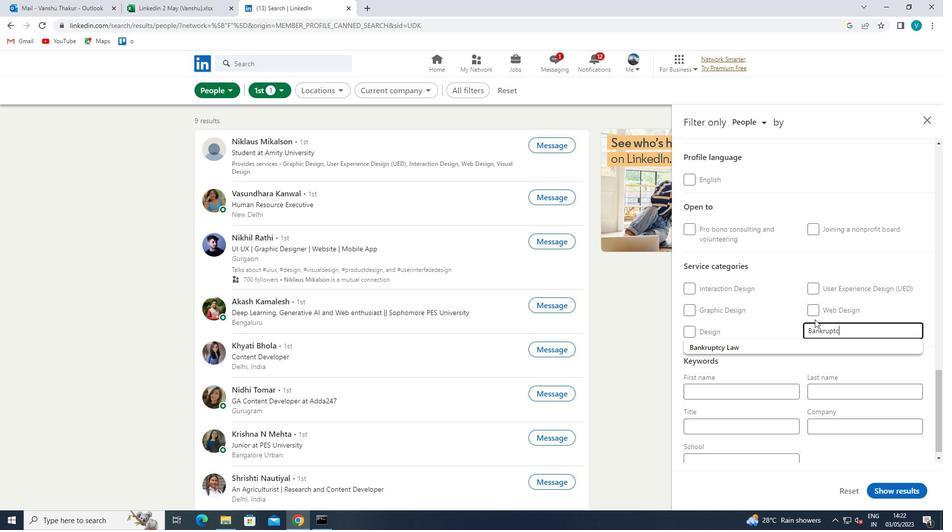 
Action: Mouse moved to (789, 350)
Screenshot: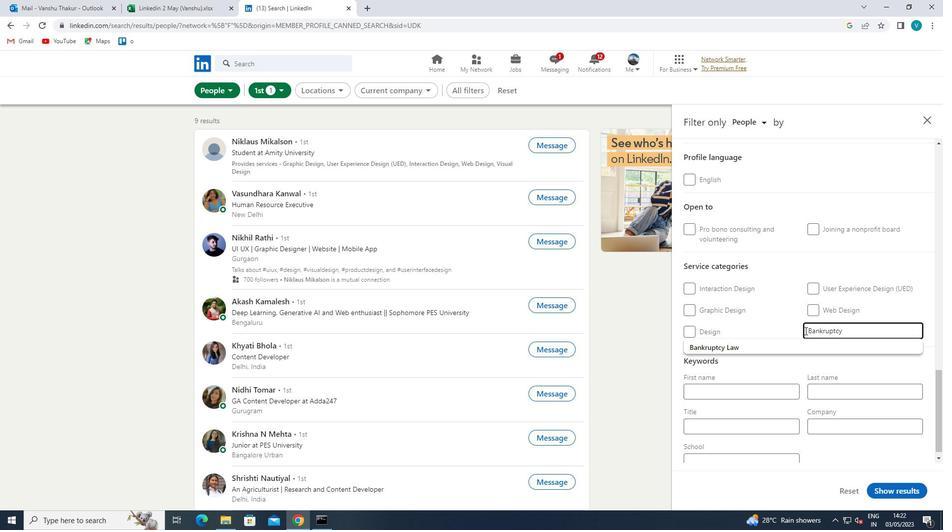 
Action: Mouse pressed left at (789, 350)
Screenshot: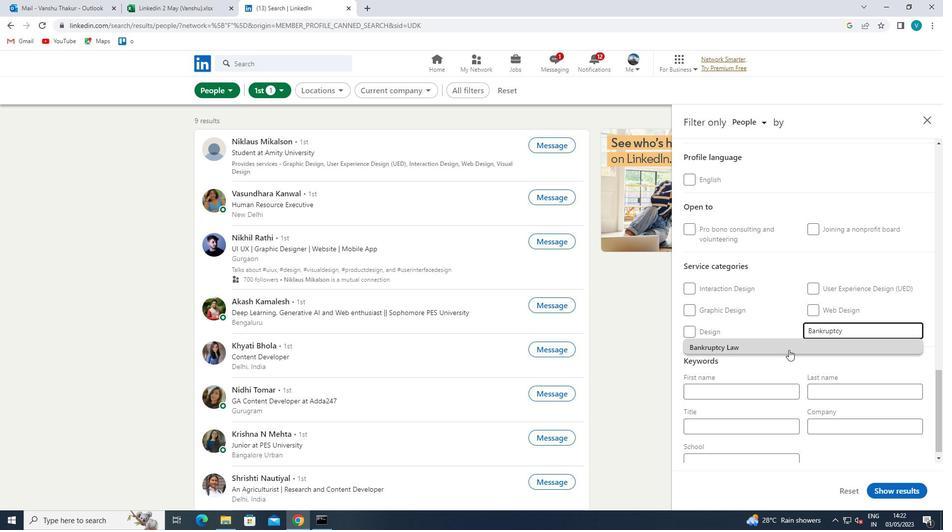 
Action: Mouse scrolled (789, 349) with delta (0, 0)
Screenshot: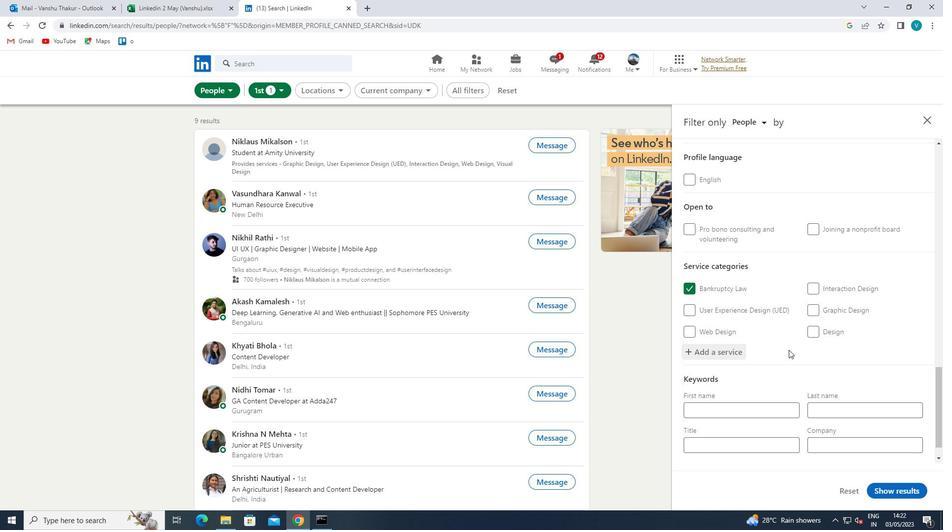 
Action: Mouse scrolled (789, 349) with delta (0, 0)
Screenshot: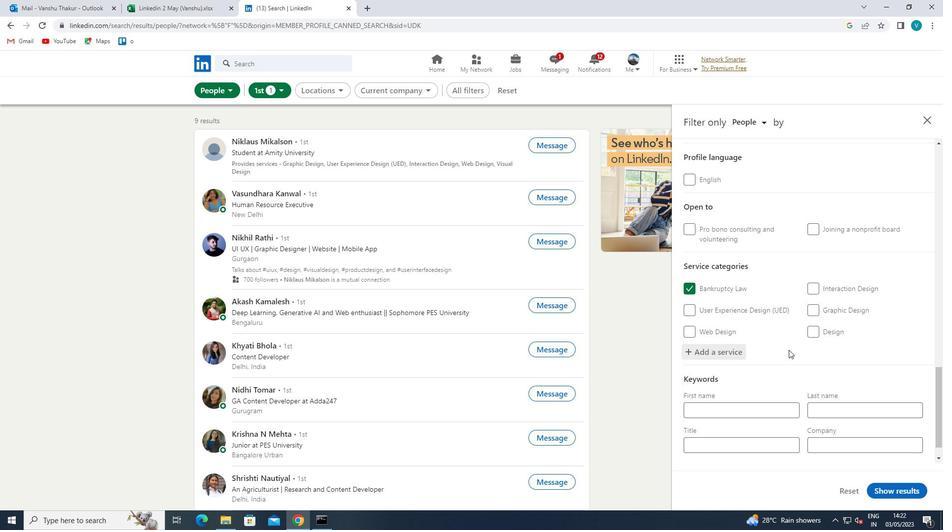 
Action: Mouse scrolled (789, 349) with delta (0, 0)
Screenshot: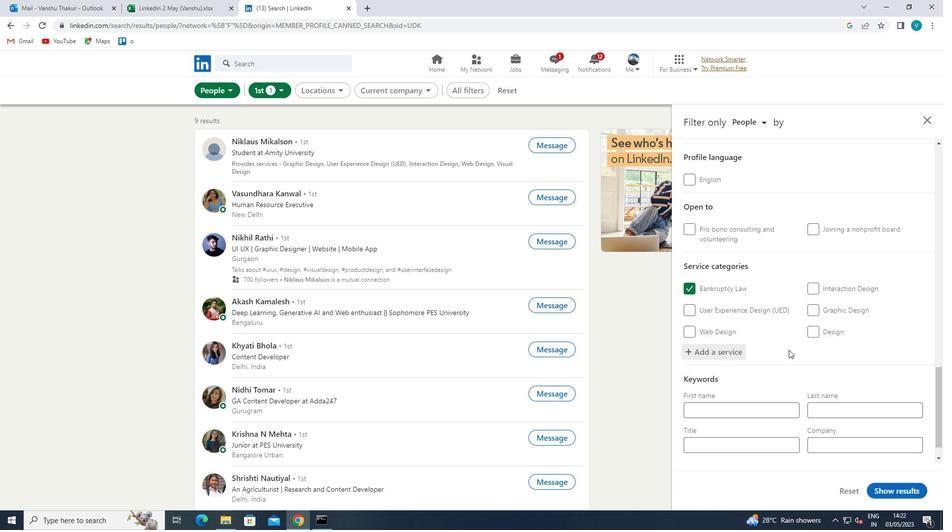 
Action: Mouse moved to (766, 412)
Screenshot: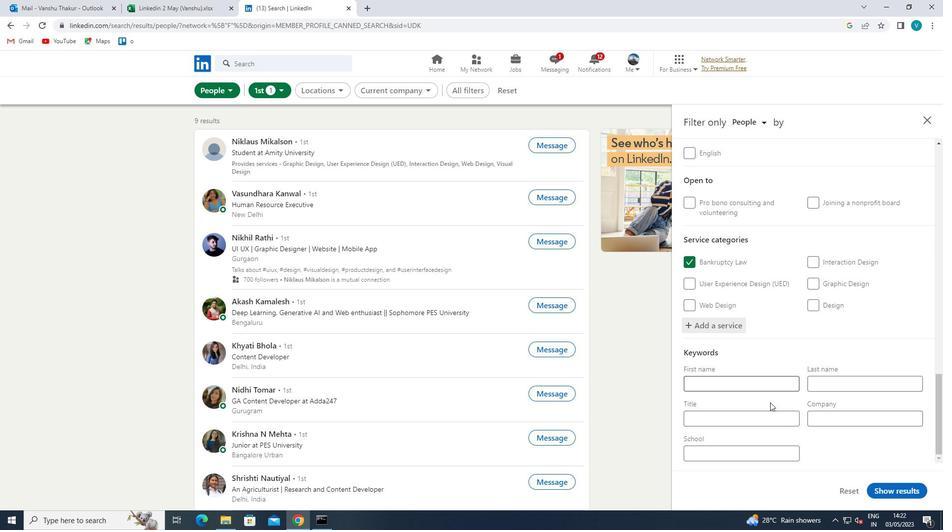 
Action: Mouse pressed left at (766, 412)
Screenshot: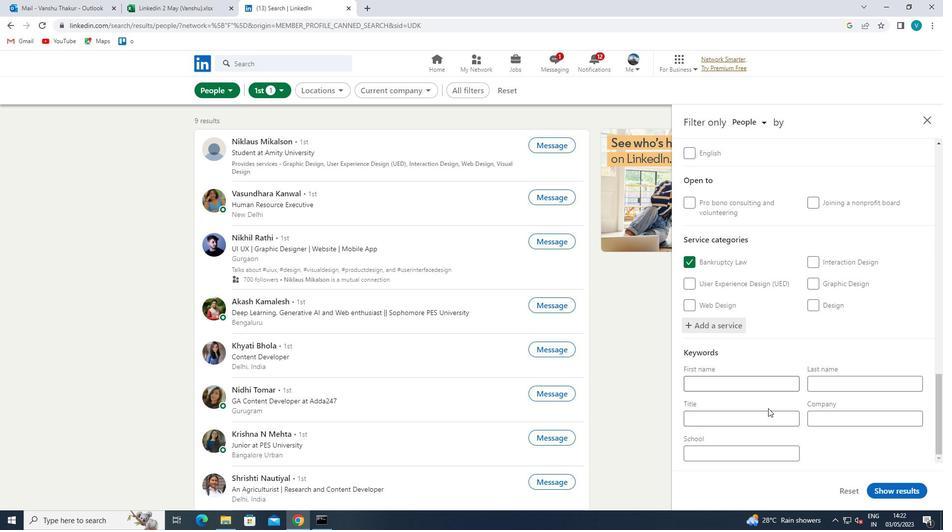 
Action: Key pressed <Key.shift>MANUFACTURING<Key.space><Key.shift>ASSEMBLER<Key.space>
Screenshot: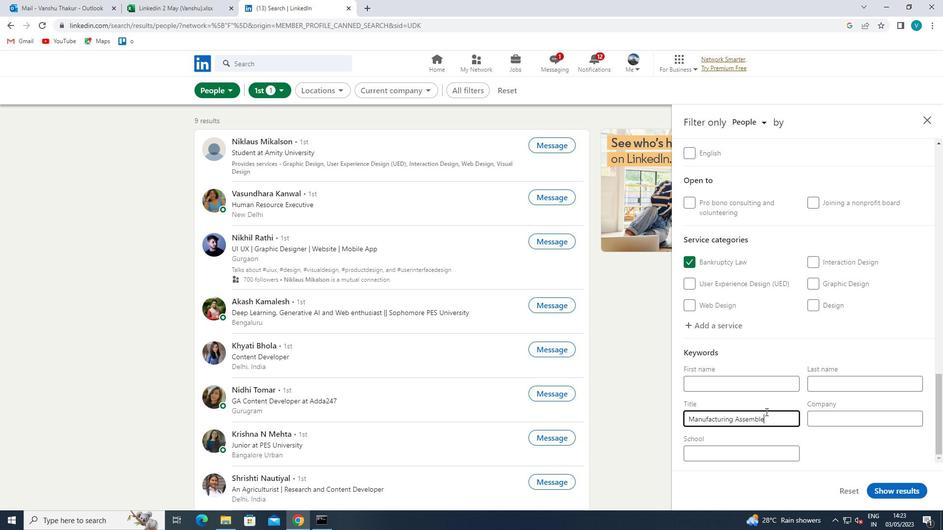 
Action: Mouse moved to (888, 484)
Screenshot: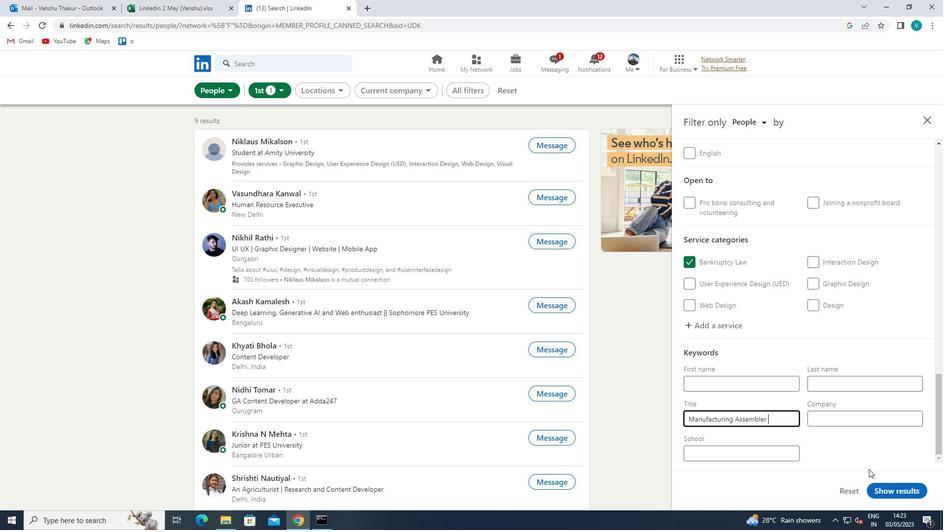 
Action: Mouse pressed left at (888, 484)
Screenshot: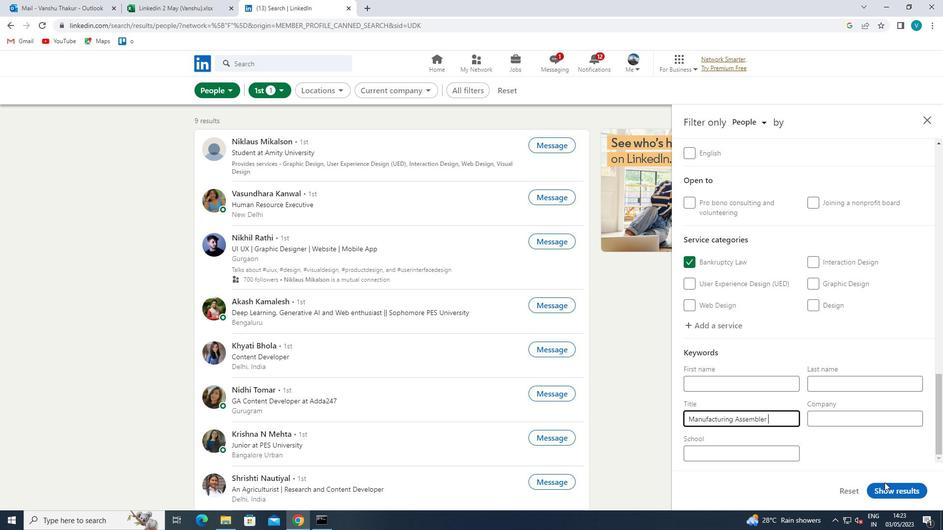 
